 Task: Create a new event in Google Calendar for May 16, 2023, from 4:30 PM to 5:30 PM with a 30-minute email notification.
Action: Mouse moved to (43, 103)
Screenshot: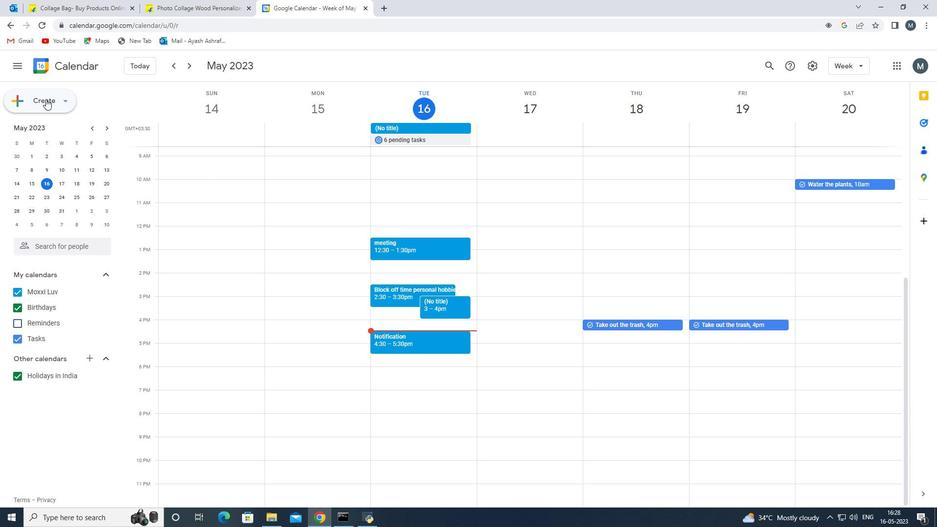 
Action: Mouse pressed left at (43, 103)
Screenshot: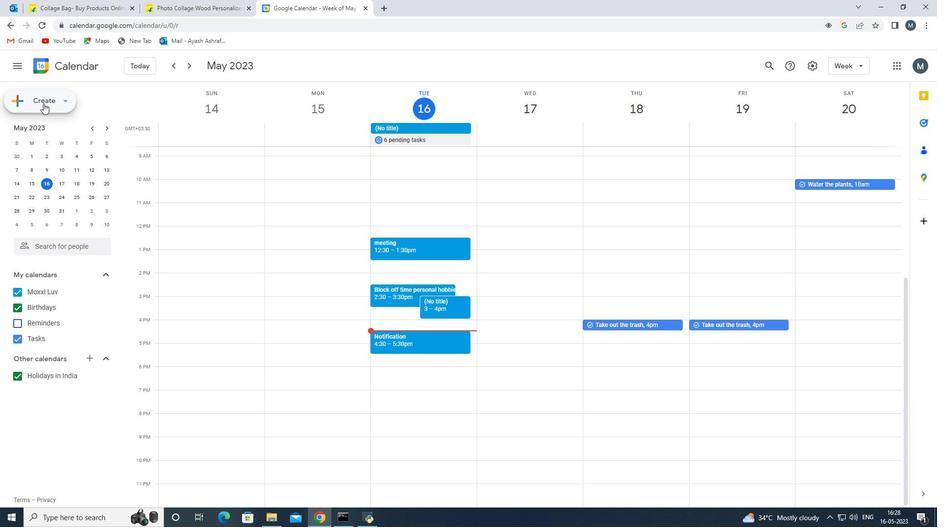 
Action: Mouse moved to (42, 131)
Screenshot: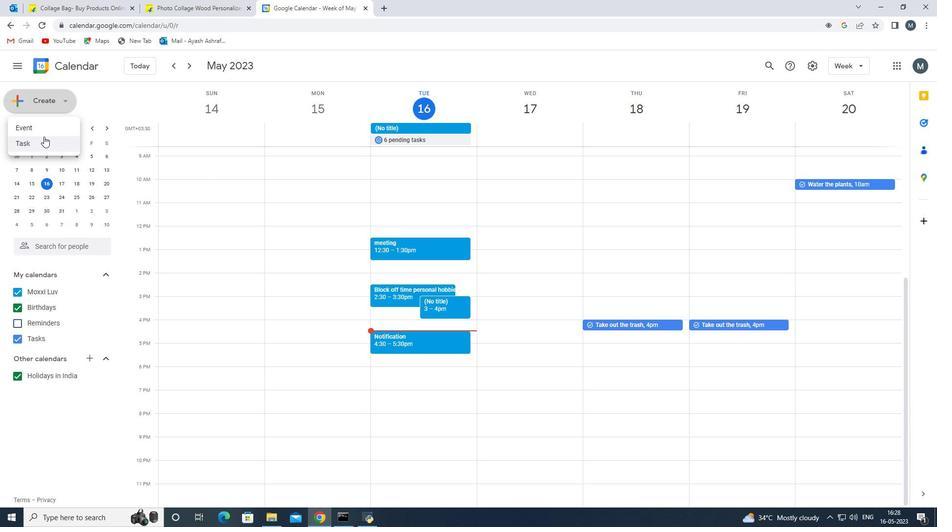 
Action: Mouse pressed left at (42, 131)
Screenshot: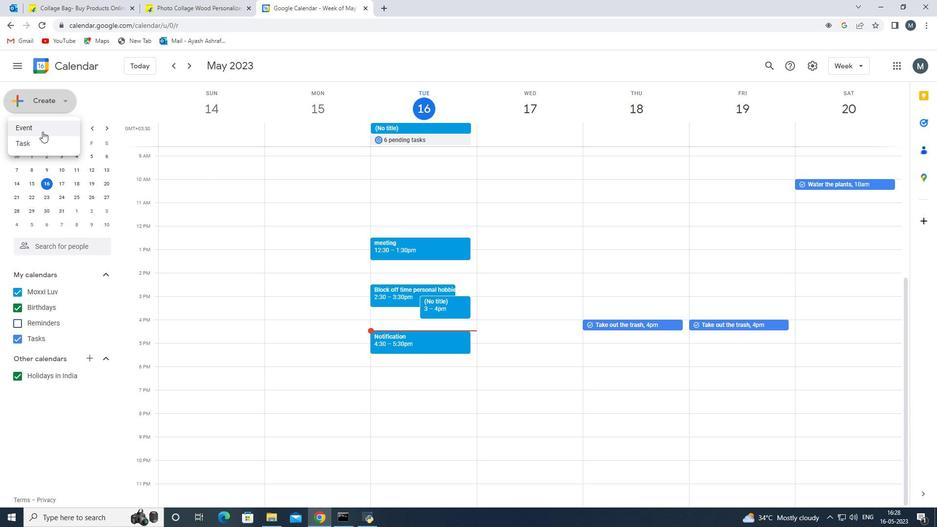 
Action: Mouse moved to (299, 395)
Screenshot: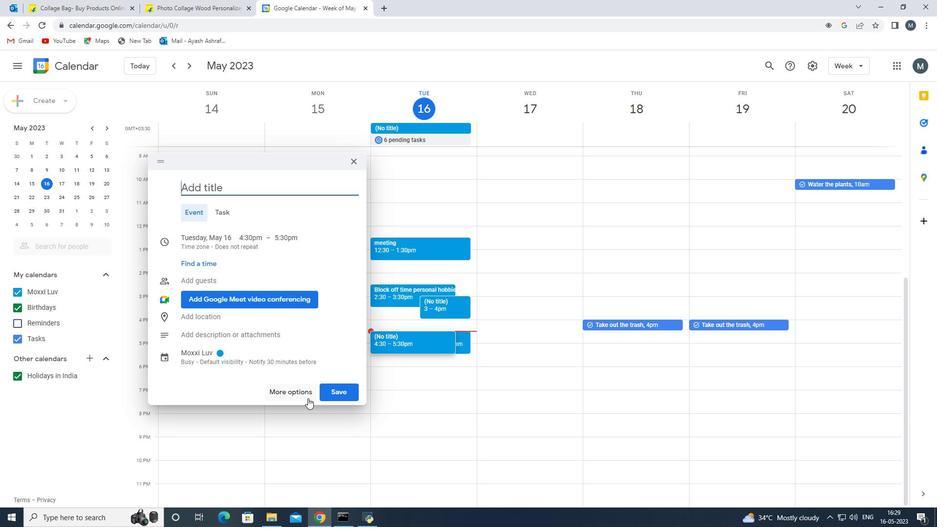 
Action: Mouse pressed left at (299, 395)
Screenshot: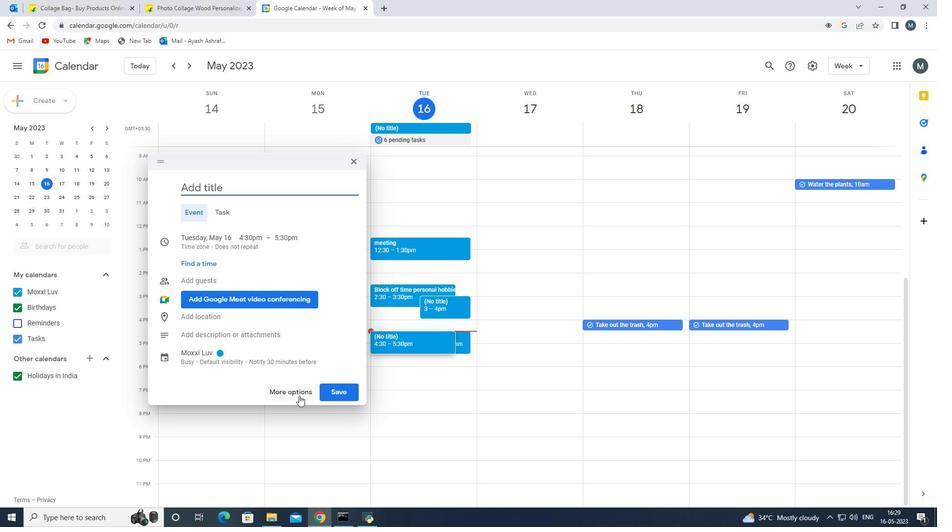 
Action: Mouse moved to (51, 223)
Screenshot: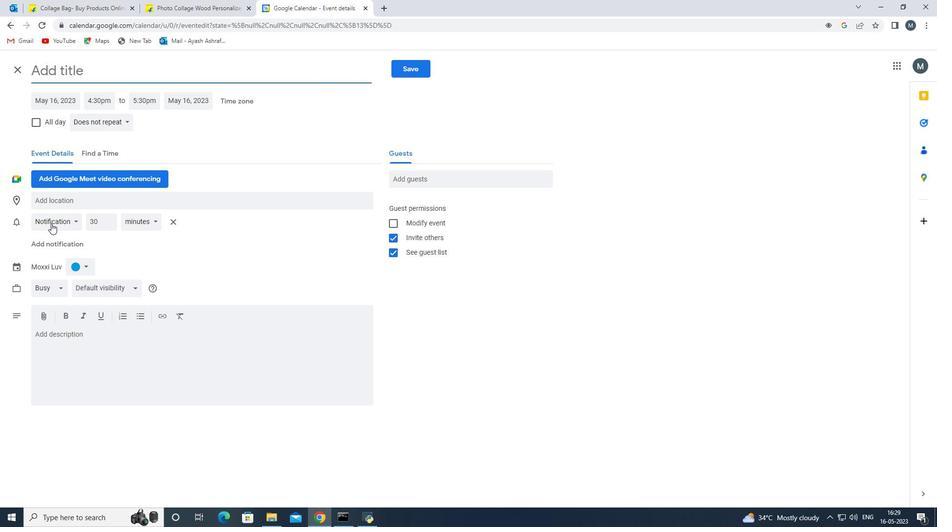 
Action: Mouse pressed left at (51, 223)
Screenshot: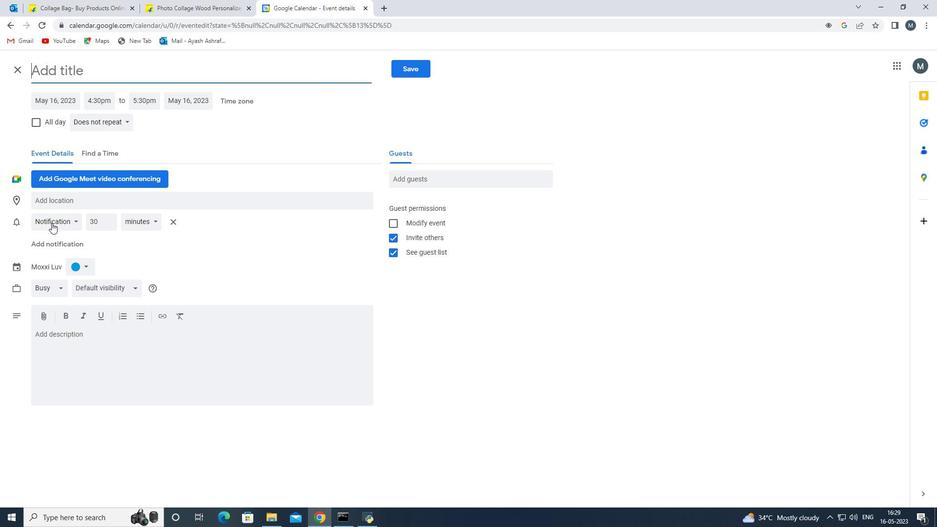 
Action: Mouse moved to (54, 208)
Screenshot: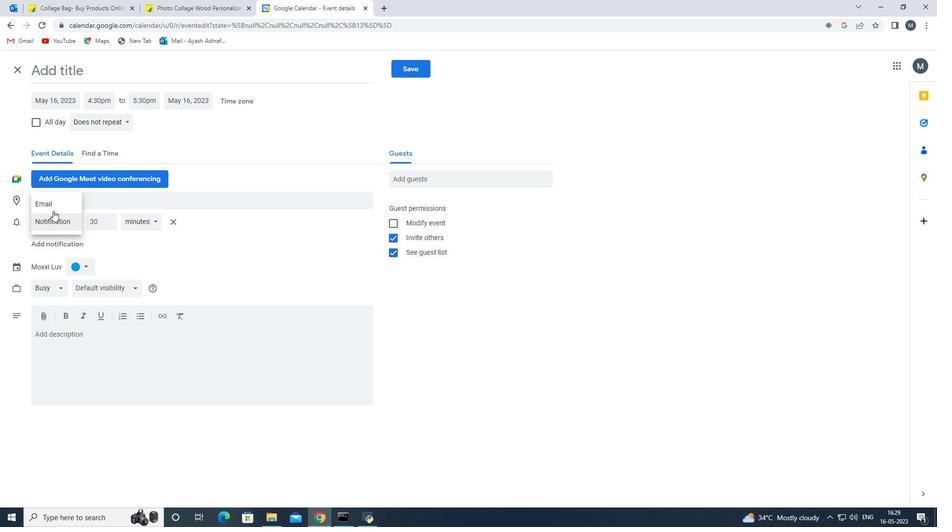 
Action: Mouse pressed left at (54, 208)
Screenshot: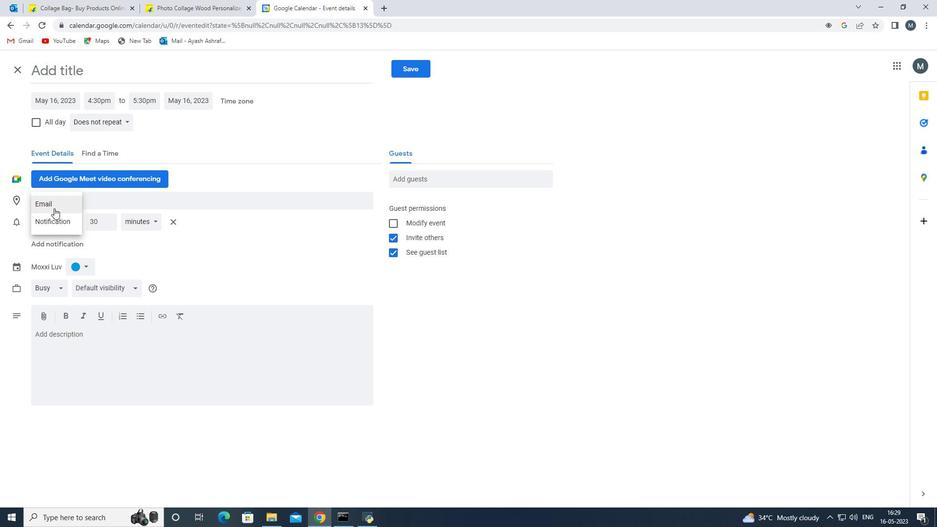 
Action: Mouse moved to (66, 99)
Screenshot: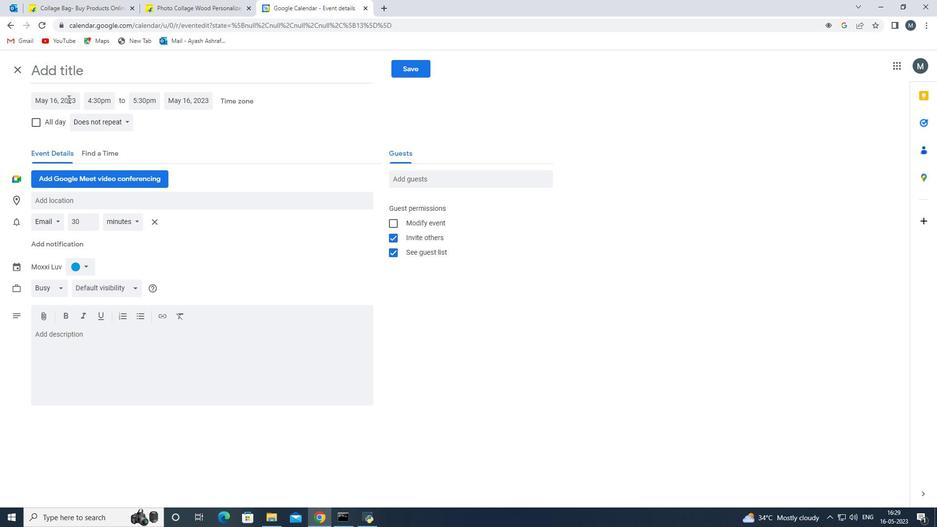 
Action: Mouse pressed left at (66, 99)
Screenshot: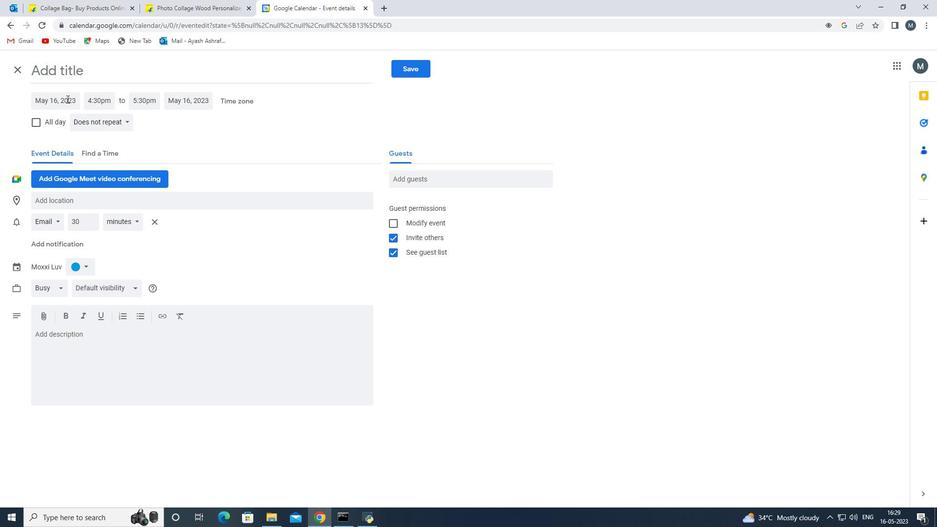 
Action: Mouse moved to (155, 121)
Screenshot: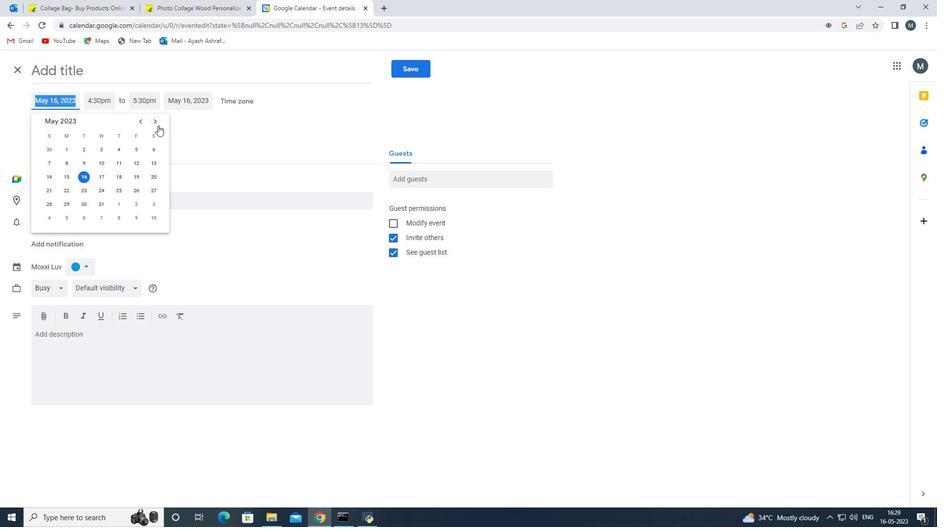 
Action: Mouse pressed left at (155, 121)
Screenshot: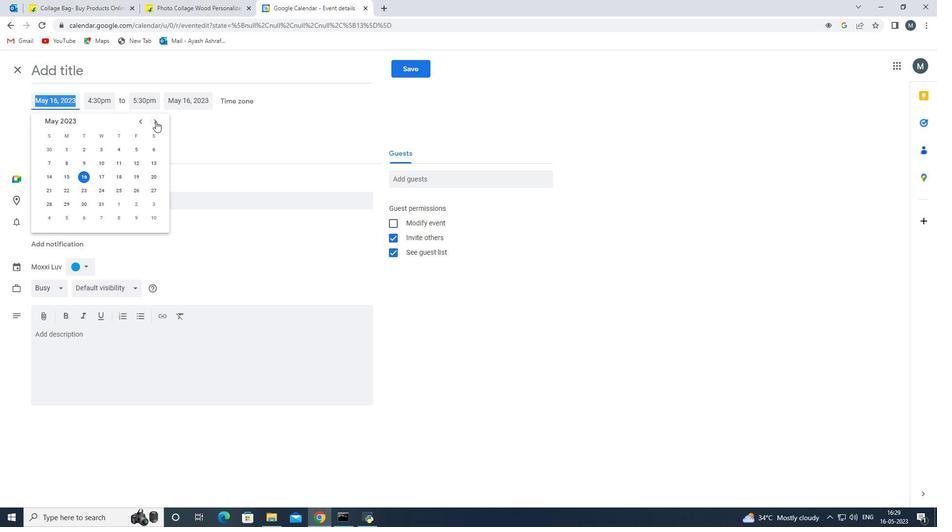 
Action: Mouse pressed left at (155, 121)
Screenshot: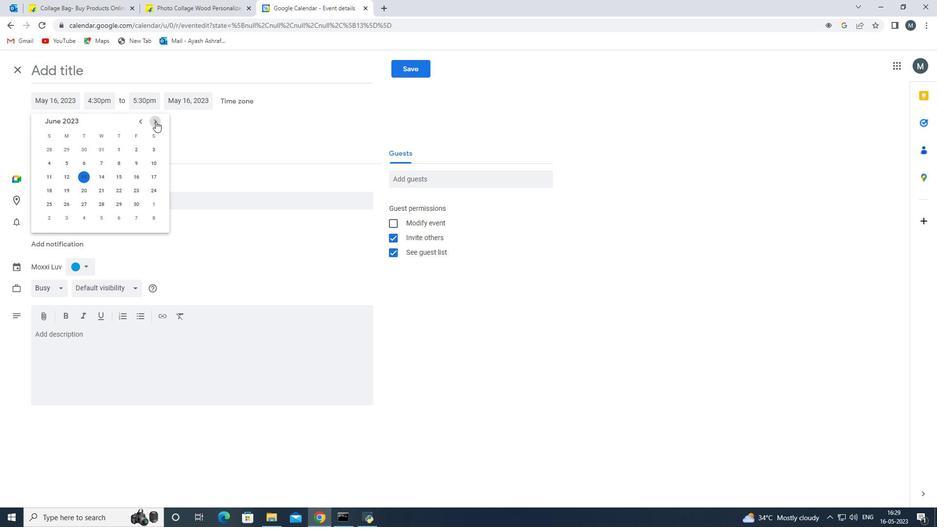 
Action: Mouse pressed left at (155, 121)
Screenshot: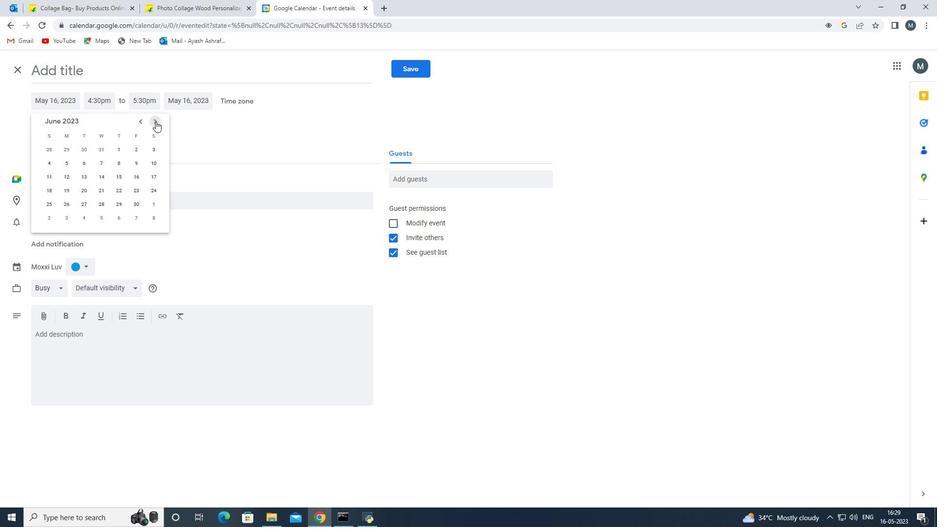 
Action: Mouse moved to (123, 175)
Screenshot: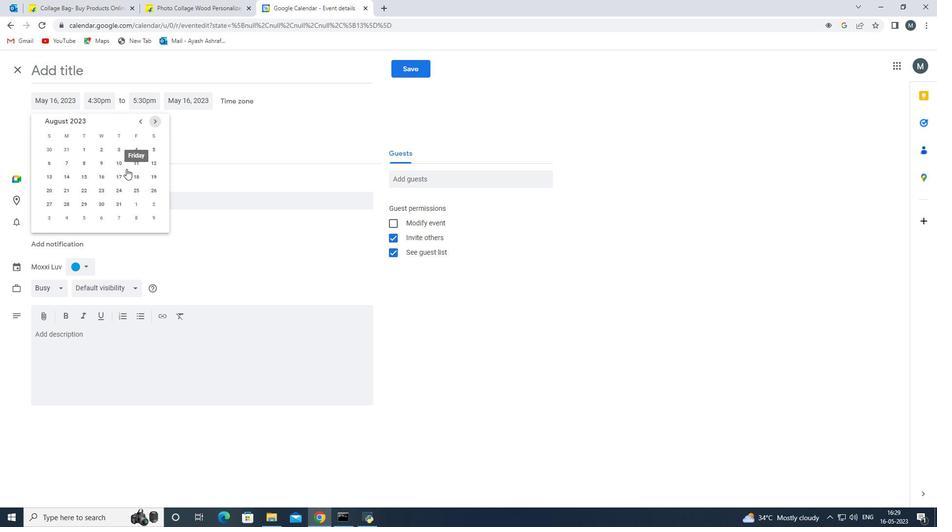 
Action: Mouse pressed left at (123, 175)
Screenshot: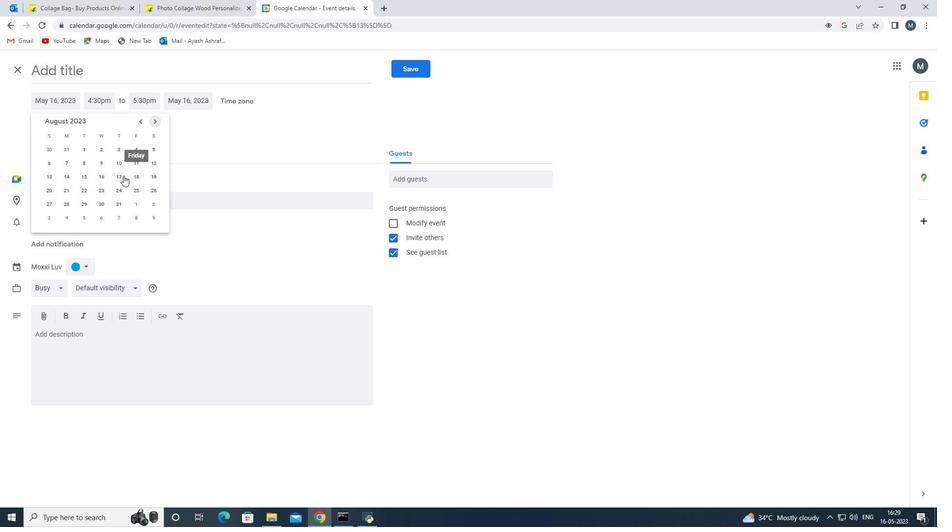 
Action: Mouse moved to (102, 103)
Screenshot: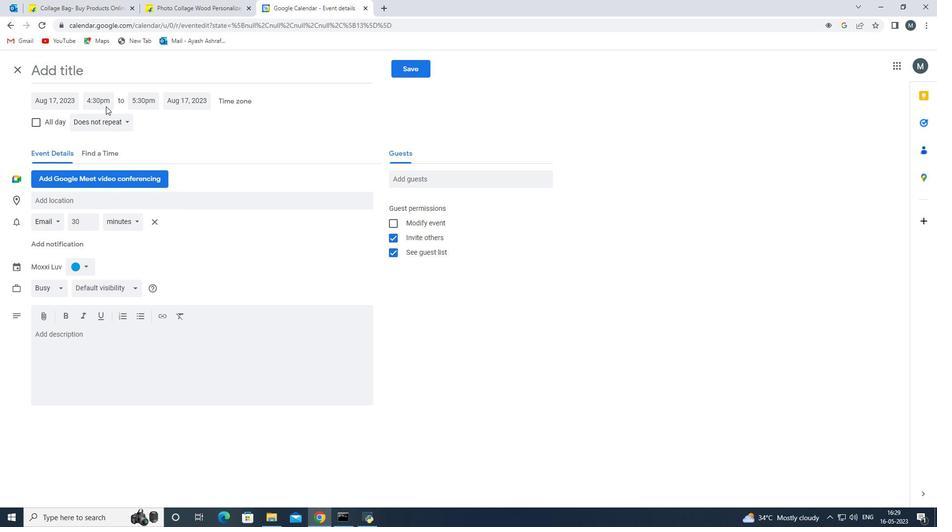 
Action: Mouse pressed left at (102, 103)
Screenshot: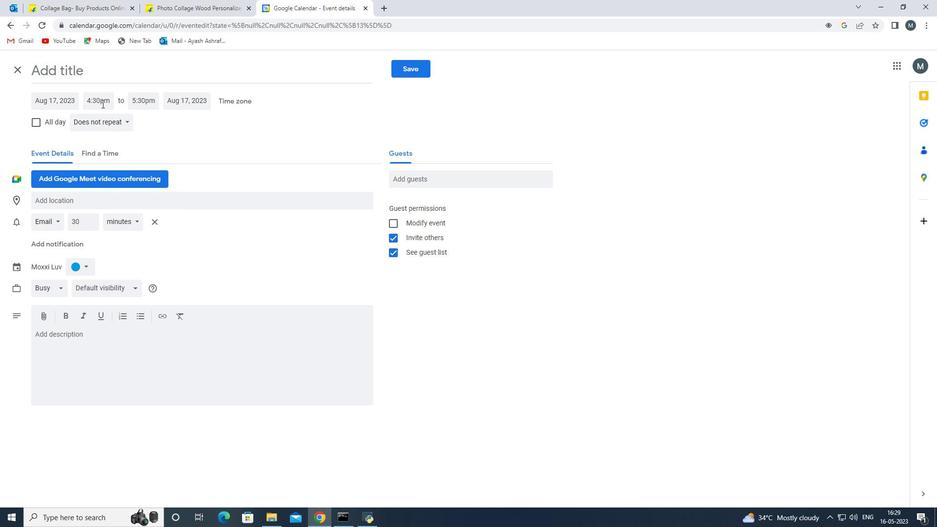
Action: Mouse moved to (111, 142)
Screenshot: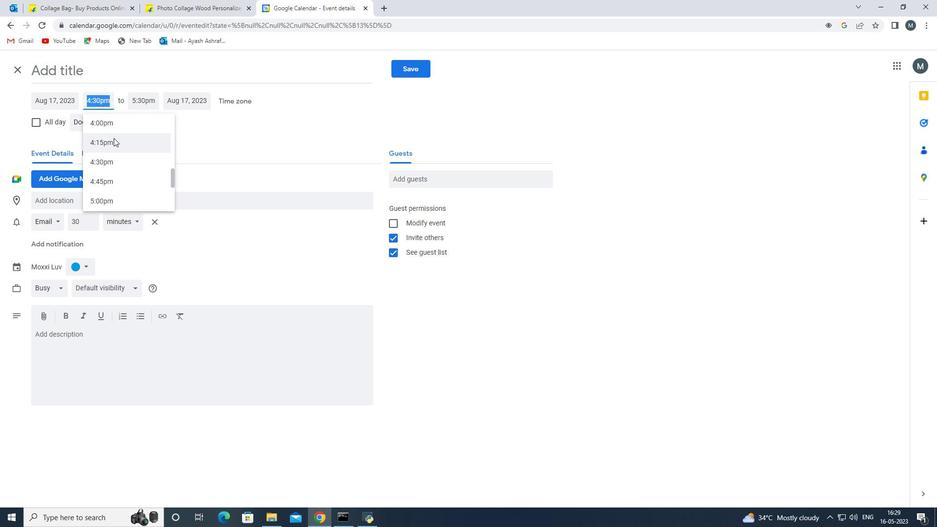 
Action: Mouse pressed left at (111, 142)
Screenshot: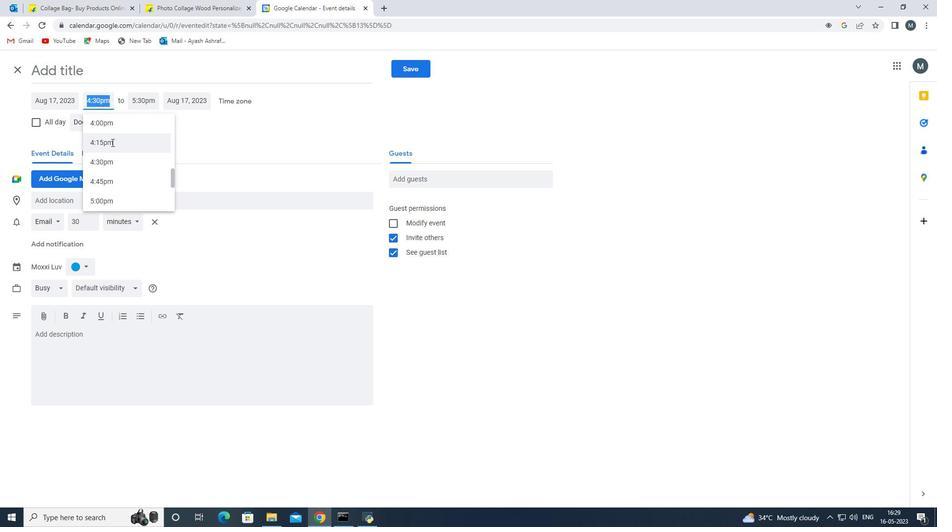 
Action: Mouse moved to (144, 96)
Screenshot: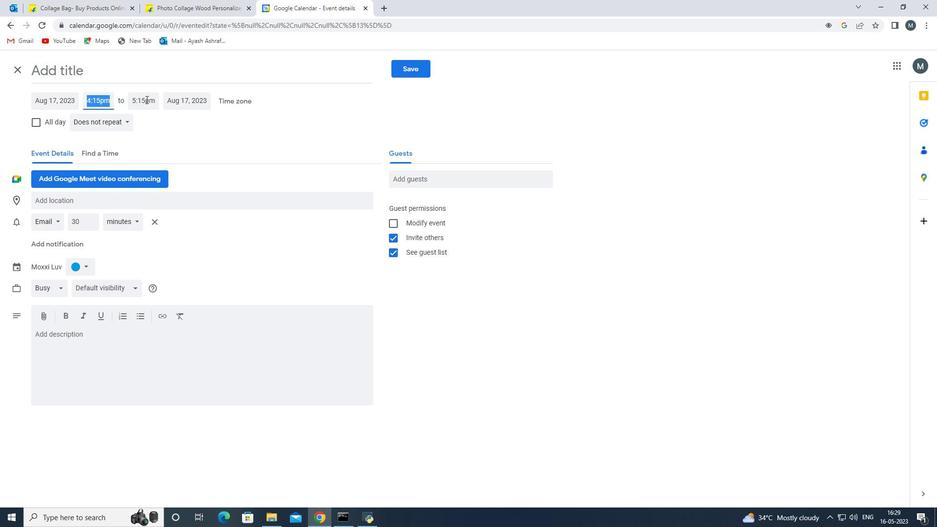 
Action: Mouse pressed left at (144, 96)
Screenshot: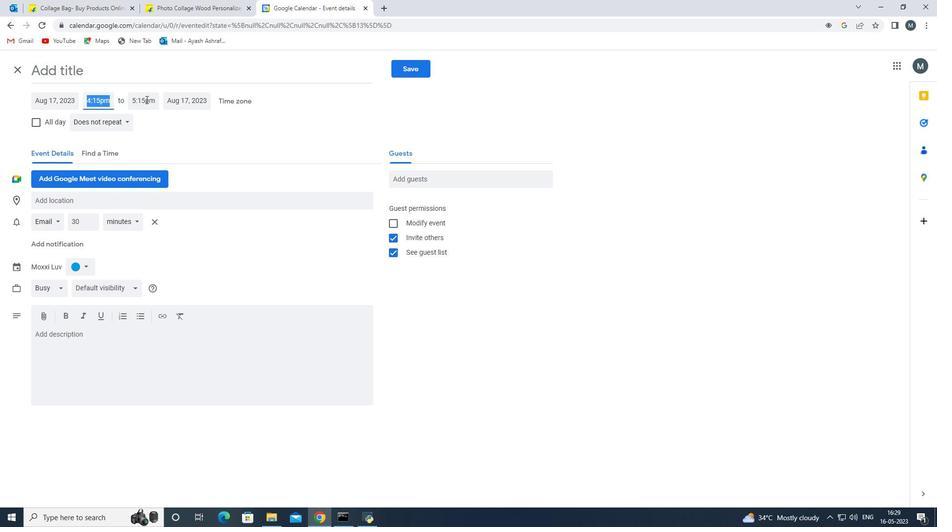 
Action: Mouse moved to (240, 170)
Screenshot: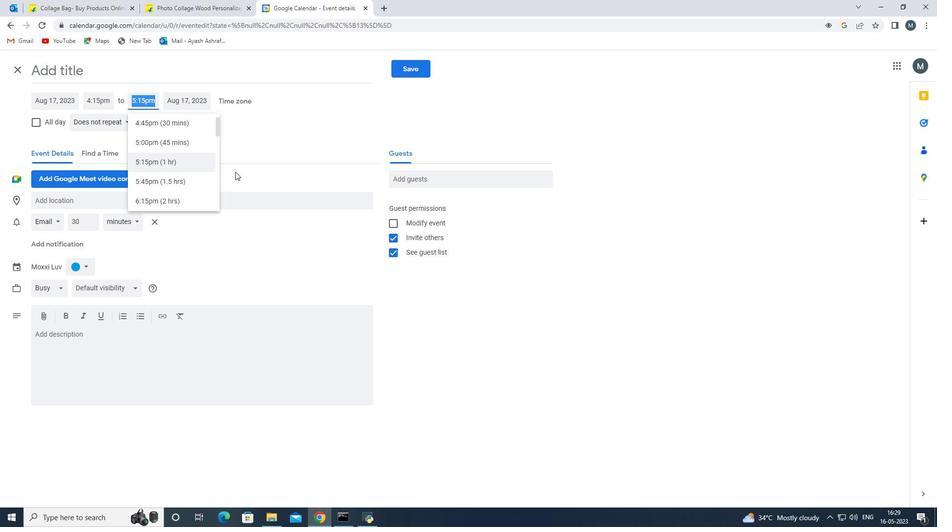 
Action: Mouse pressed left at (240, 170)
Screenshot: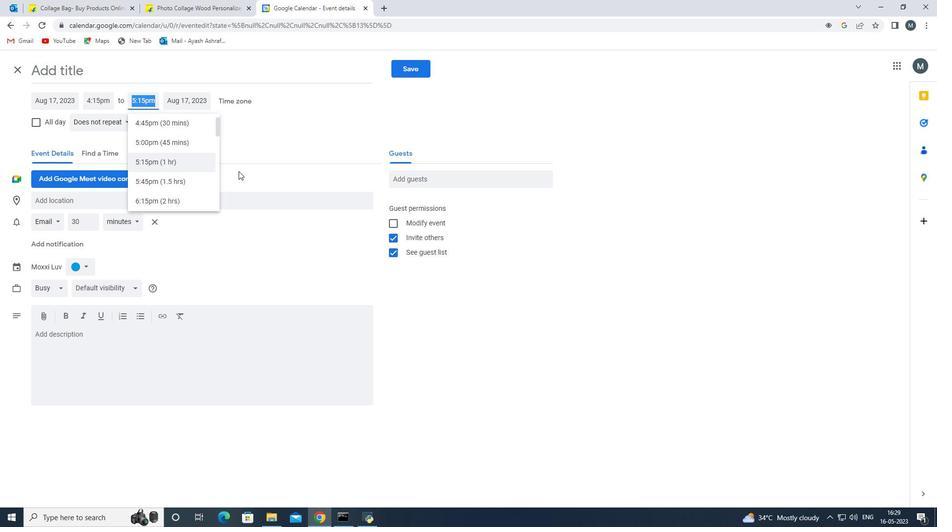 
Action: Mouse moved to (233, 98)
Screenshot: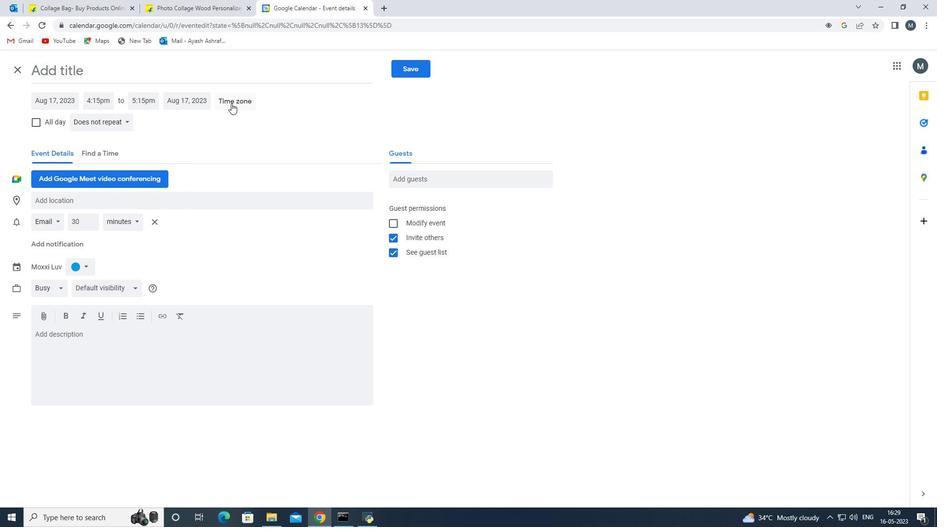 
Action: Mouse pressed left at (233, 98)
Screenshot: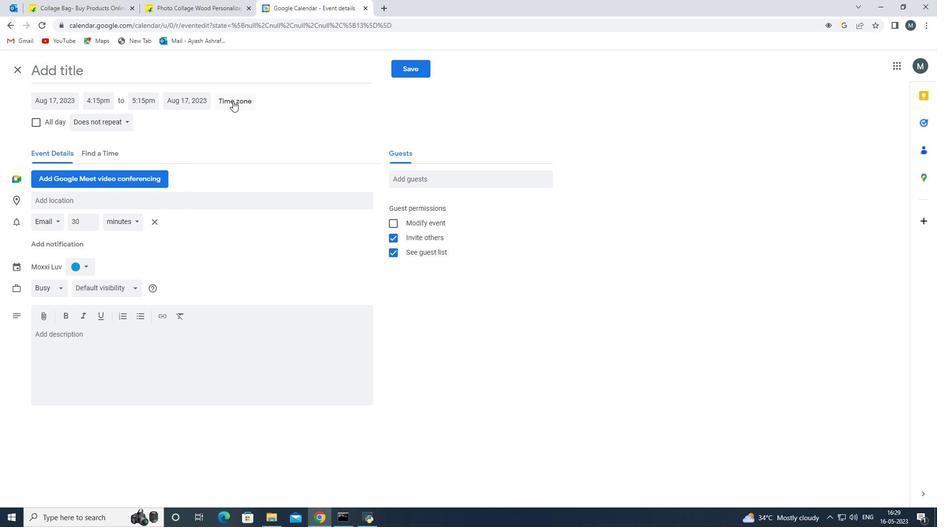 
Action: Mouse moved to (413, 277)
Screenshot: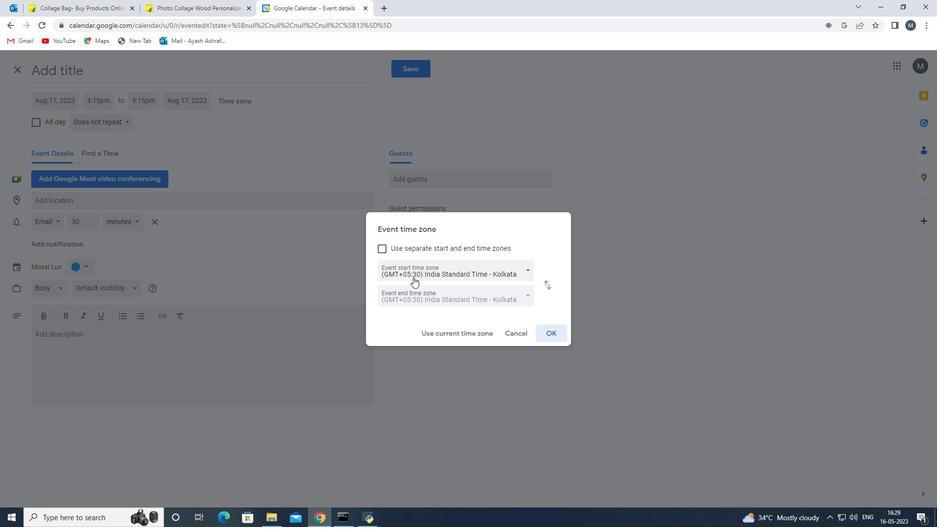 
Action: Mouse pressed left at (413, 277)
Screenshot: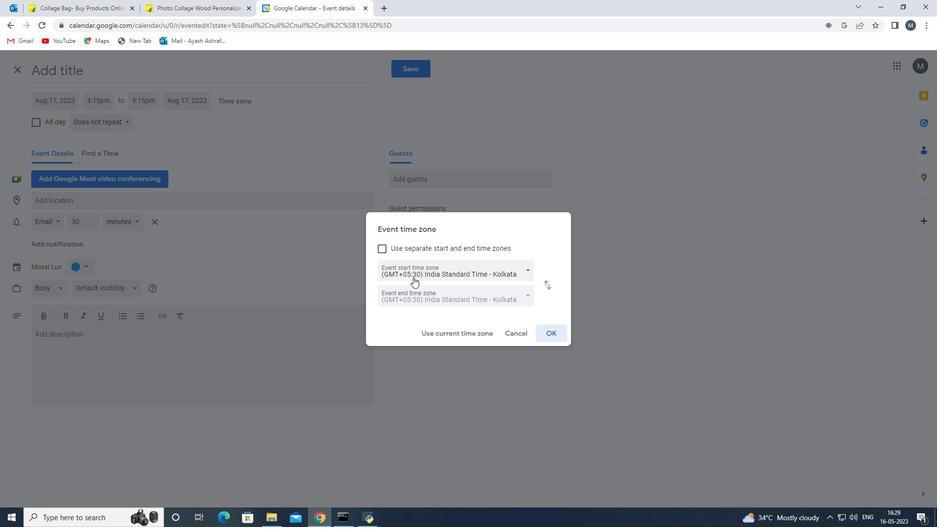 
Action: Mouse moved to (280, 265)
Screenshot: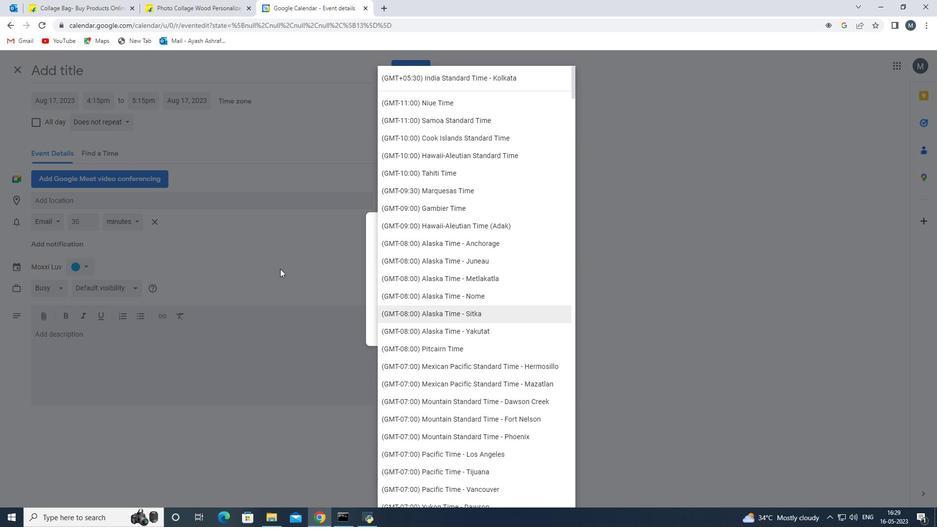 
Action: Mouse pressed left at (280, 265)
Screenshot: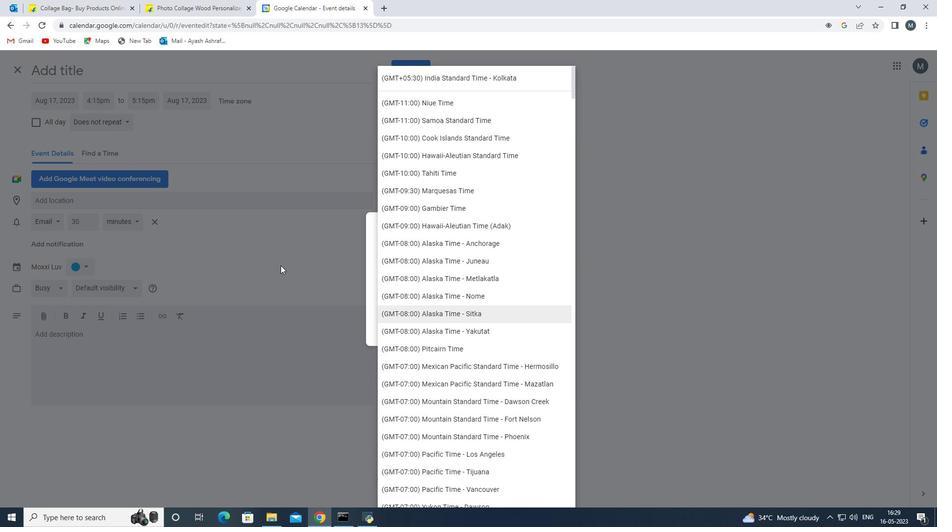 
Action: Mouse moved to (94, 153)
Screenshot: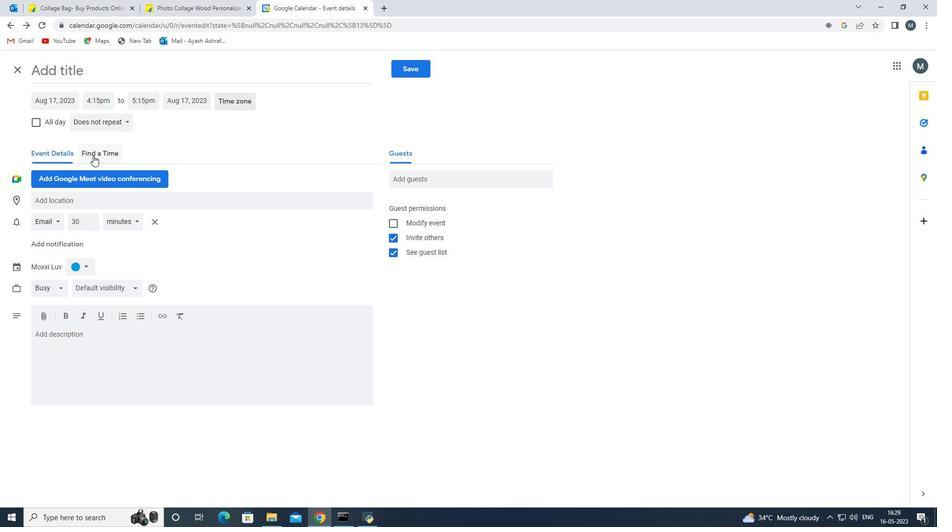 
Action: Mouse pressed left at (94, 153)
Screenshot: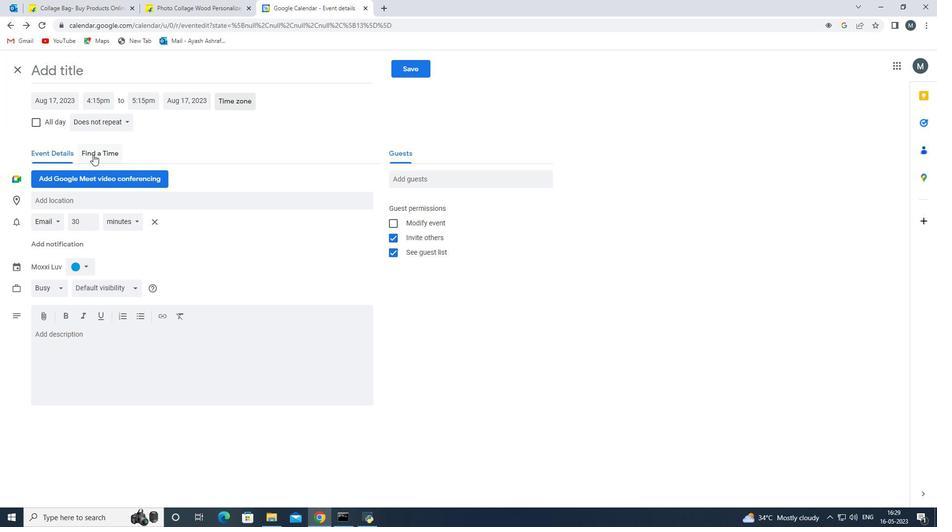 
Action: Mouse moved to (45, 221)
Screenshot: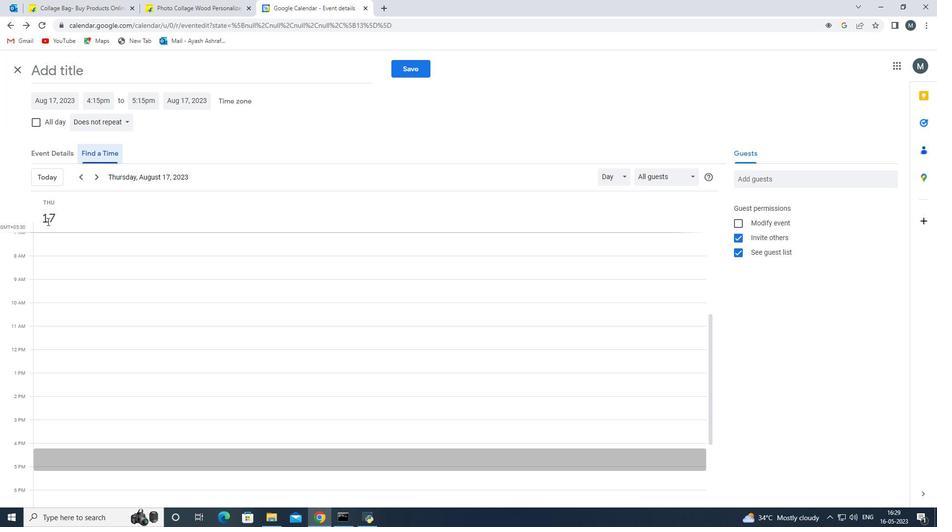
Action: Mouse pressed left at (45, 221)
Screenshot: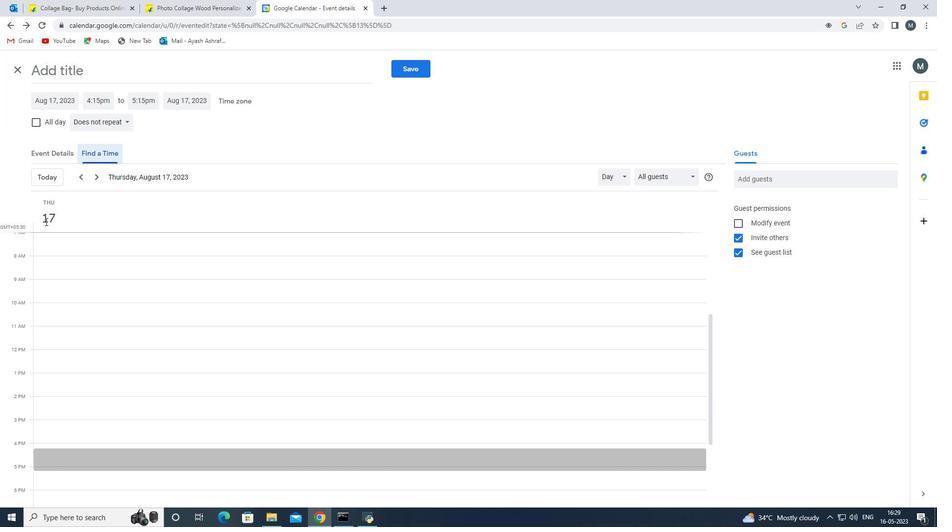 
Action: Mouse moved to (49, 305)
Screenshot: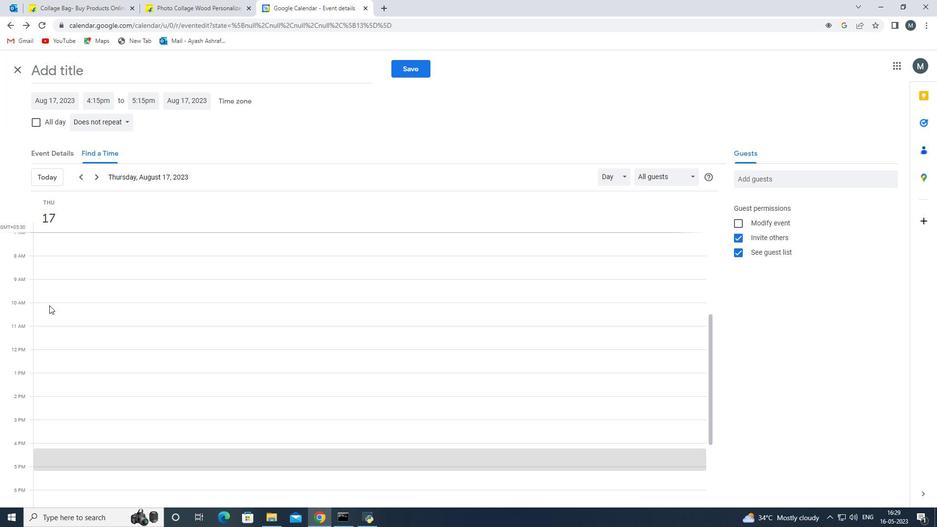 
Action: Mouse pressed left at (49, 305)
Screenshot: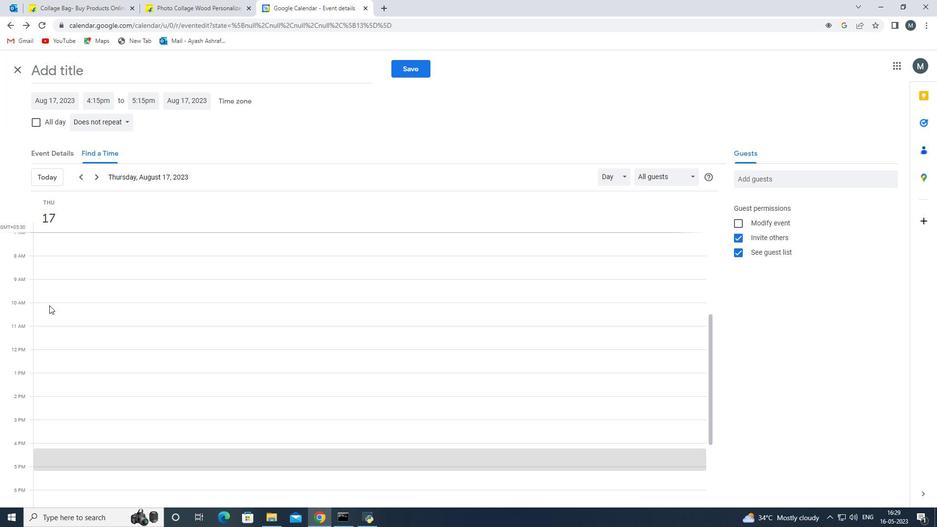 
Action: Mouse moved to (76, 300)
Screenshot: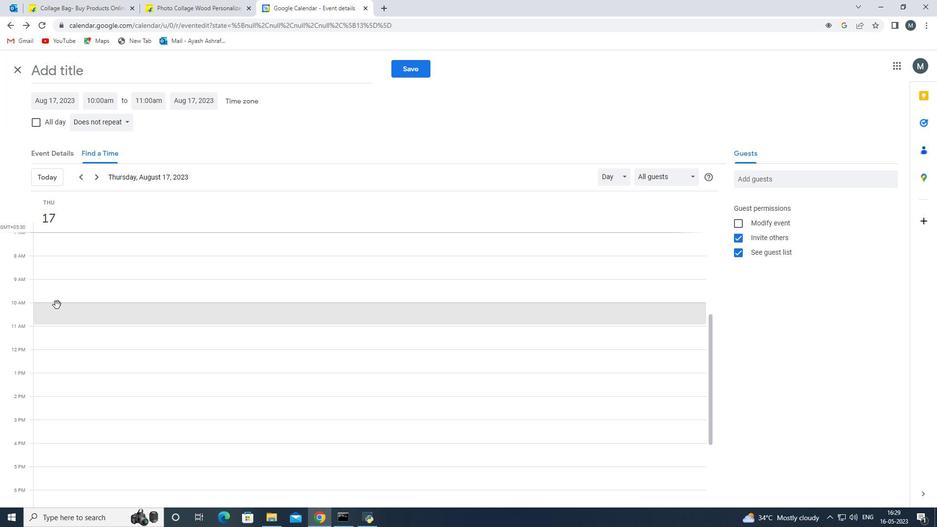 
Action: Mouse scrolled (76, 299) with delta (0, 0)
Screenshot: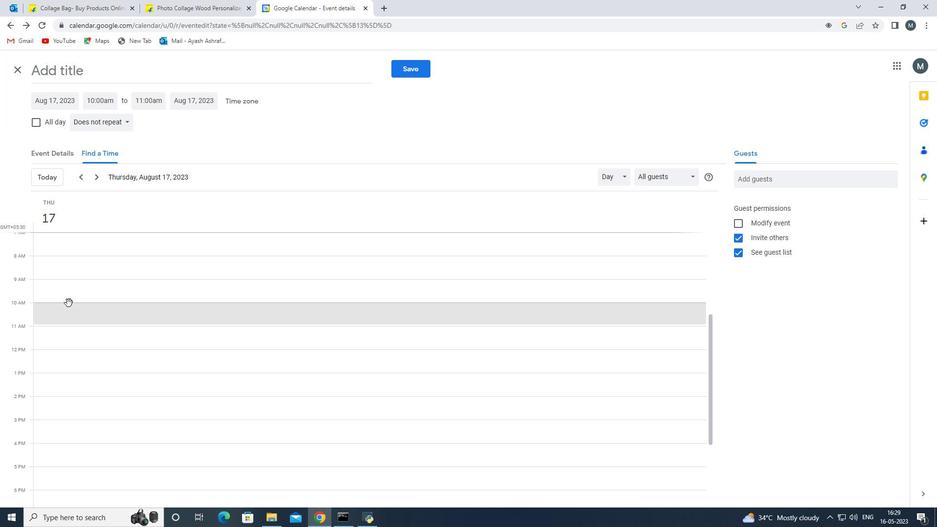 
Action: Mouse moved to (76, 300)
Screenshot: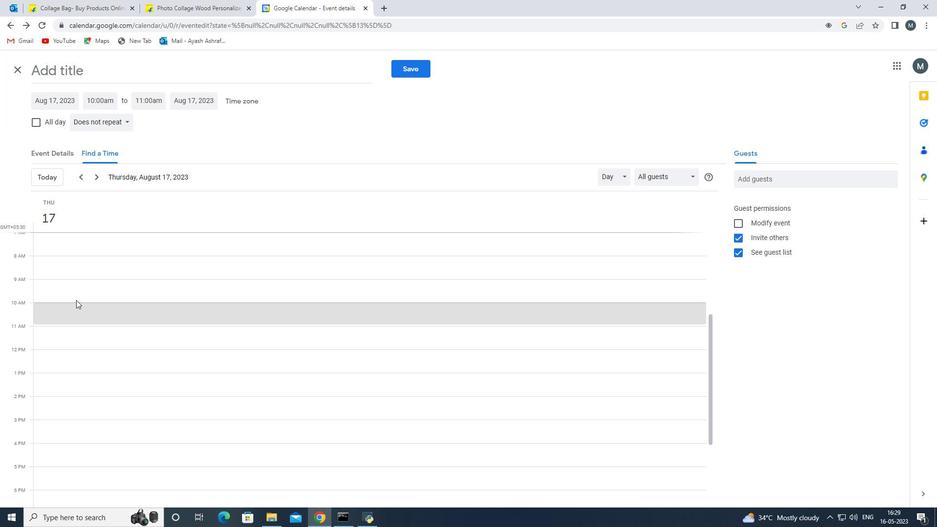
Action: Mouse scrolled (76, 299) with delta (0, 0)
Screenshot: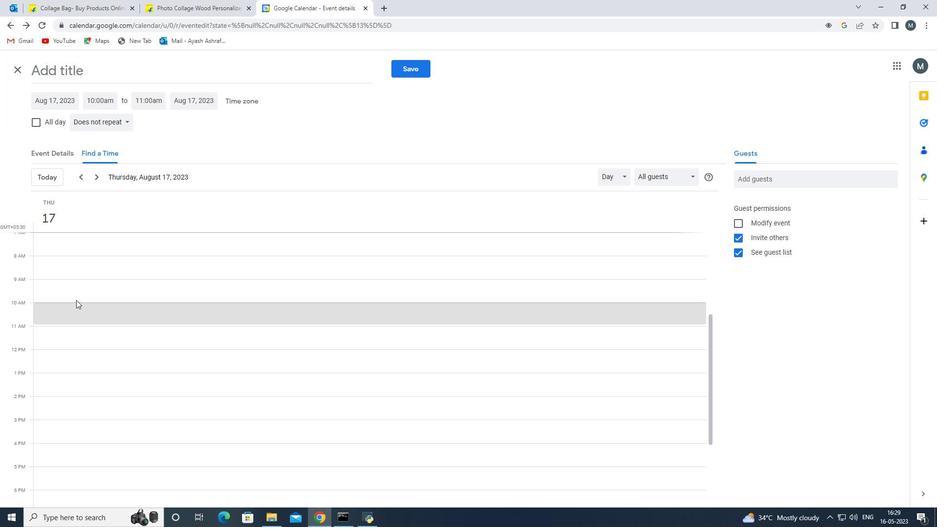 
Action: Mouse moved to (77, 300)
Screenshot: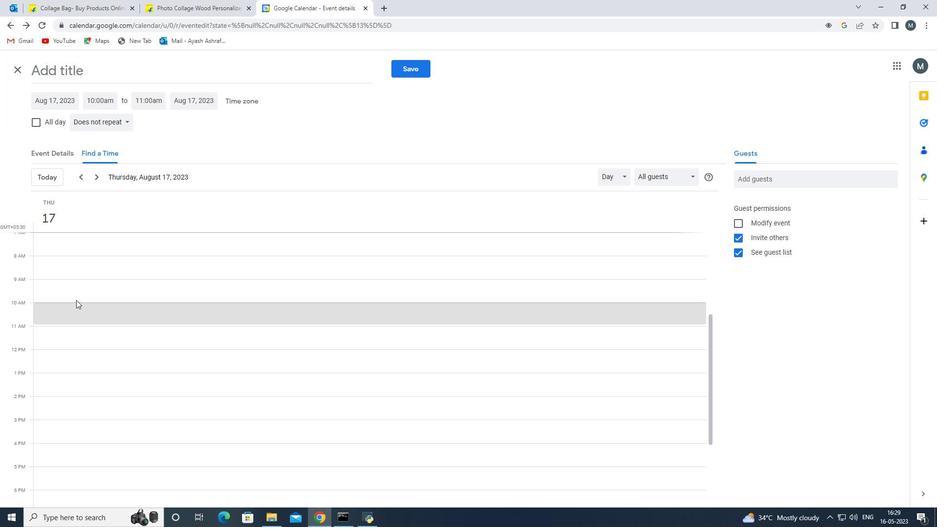 
Action: Mouse scrolled (77, 299) with delta (0, 0)
Screenshot: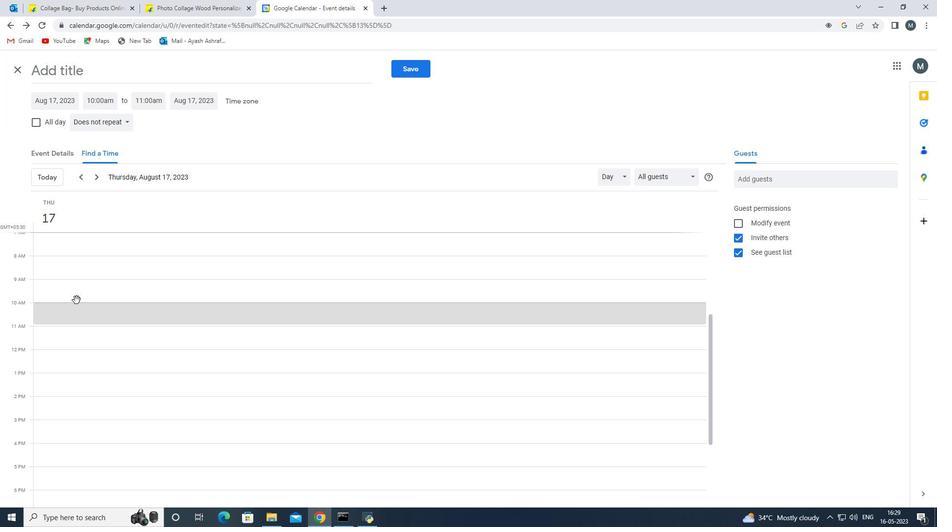 
Action: Mouse moved to (98, 306)
Screenshot: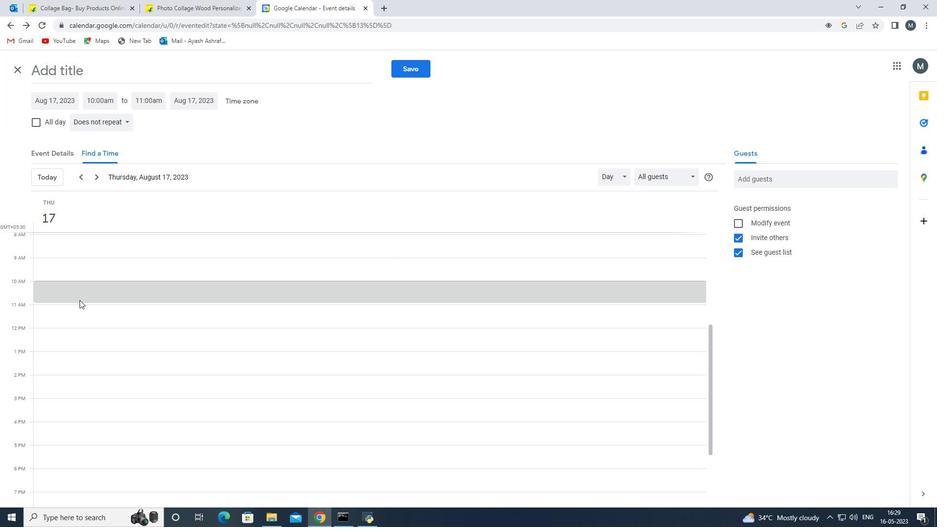 
Action: Mouse scrolled (98, 305) with delta (0, 0)
Screenshot: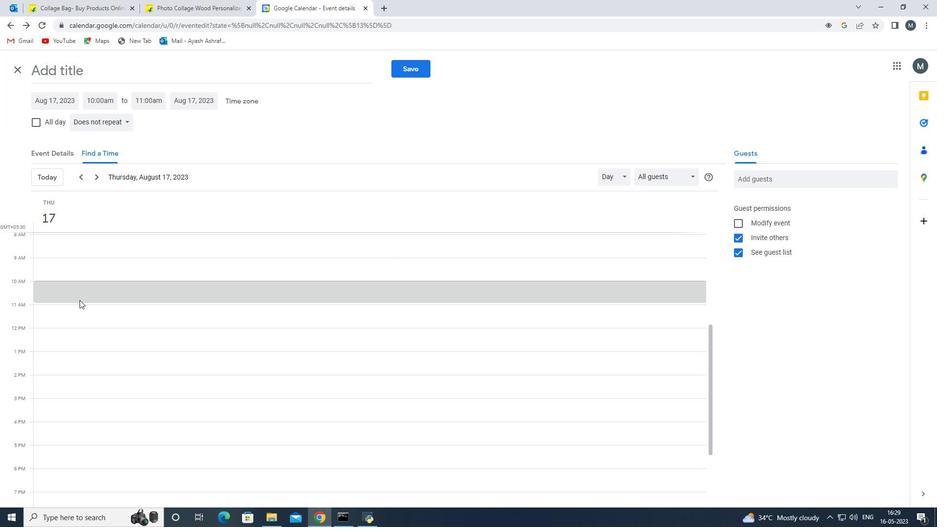 
Action: Mouse moved to (114, 314)
Screenshot: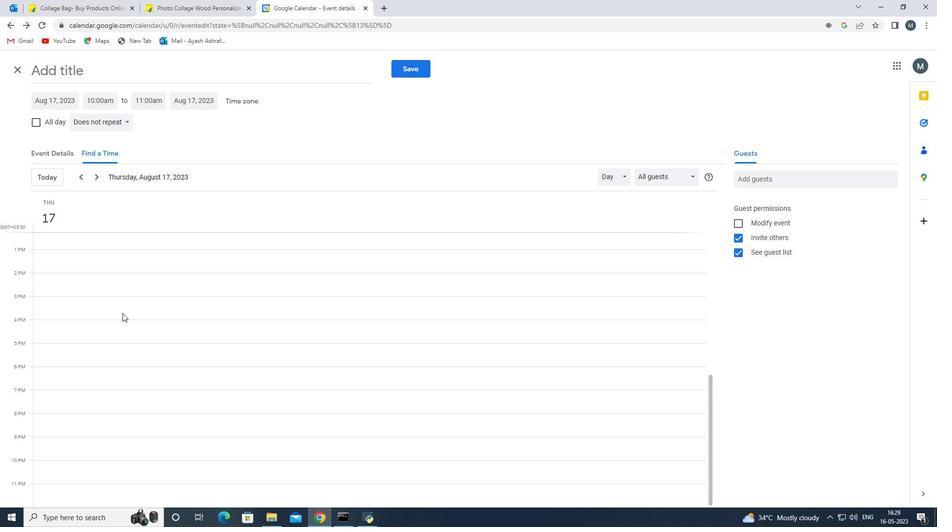 
Action: Mouse pressed left at (114, 314)
Screenshot: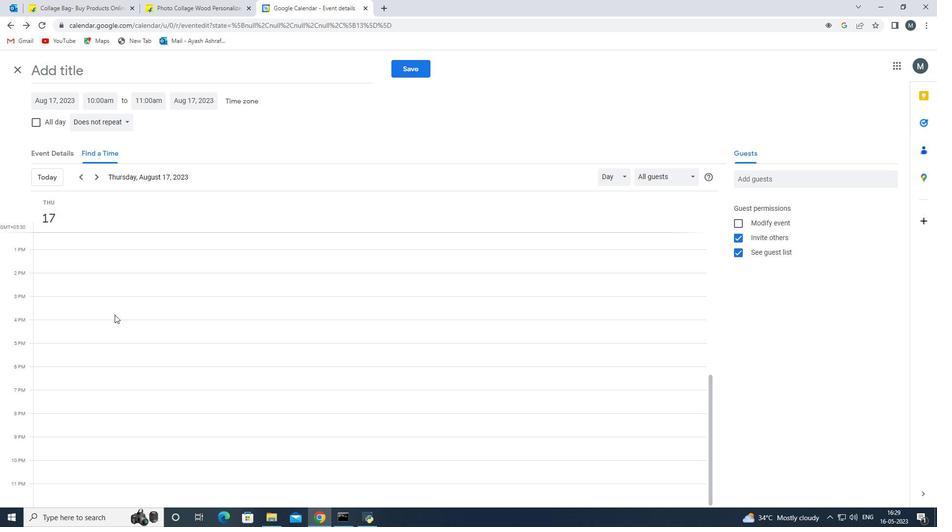 
Action: Mouse moved to (669, 177)
Screenshot: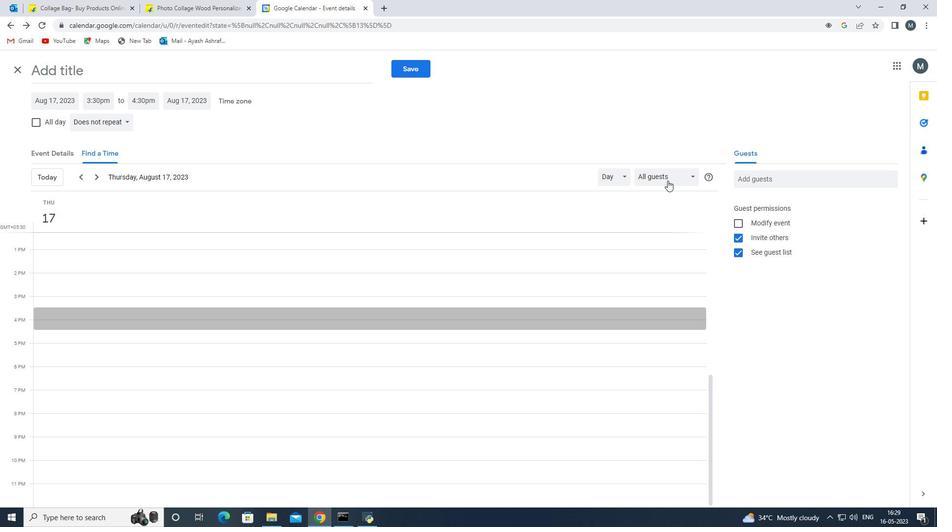 
Action: Mouse pressed left at (669, 177)
Screenshot: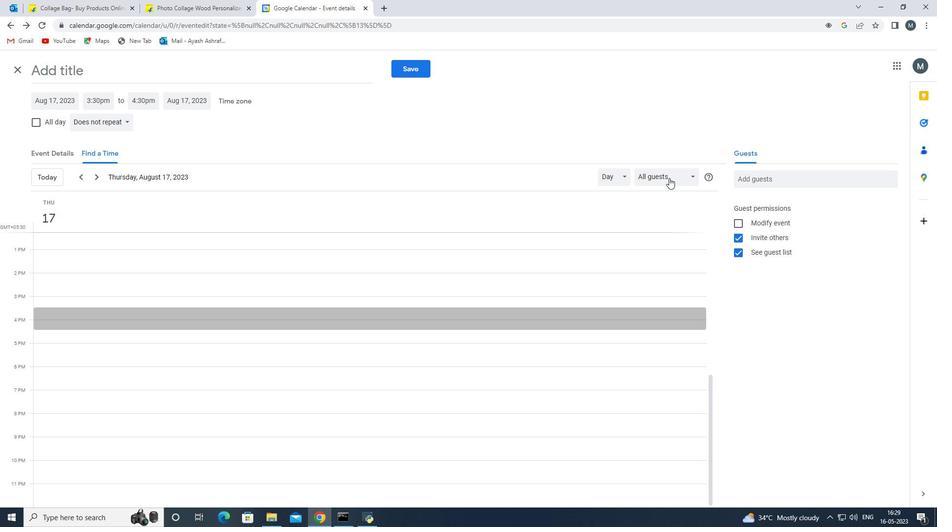 
Action: Mouse moved to (665, 192)
Screenshot: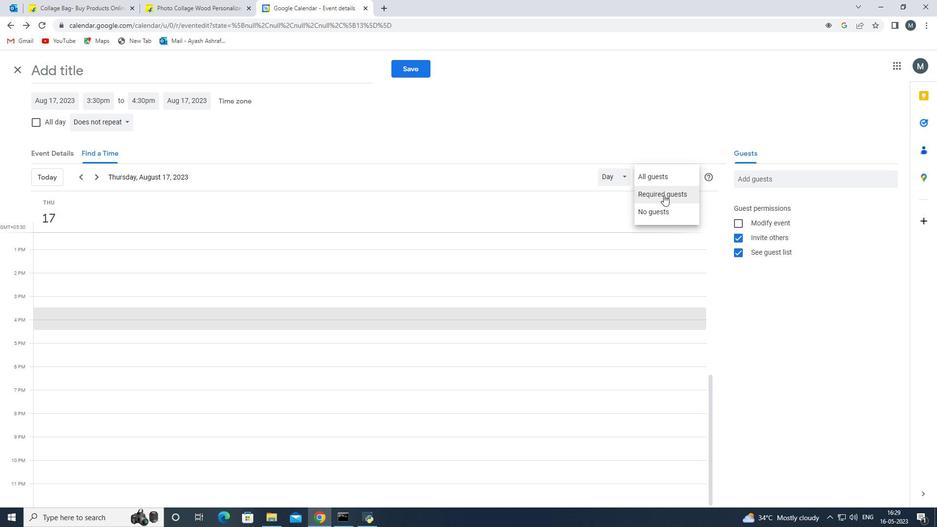 
Action: Mouse pressed left at (665, 192)
Screenshot: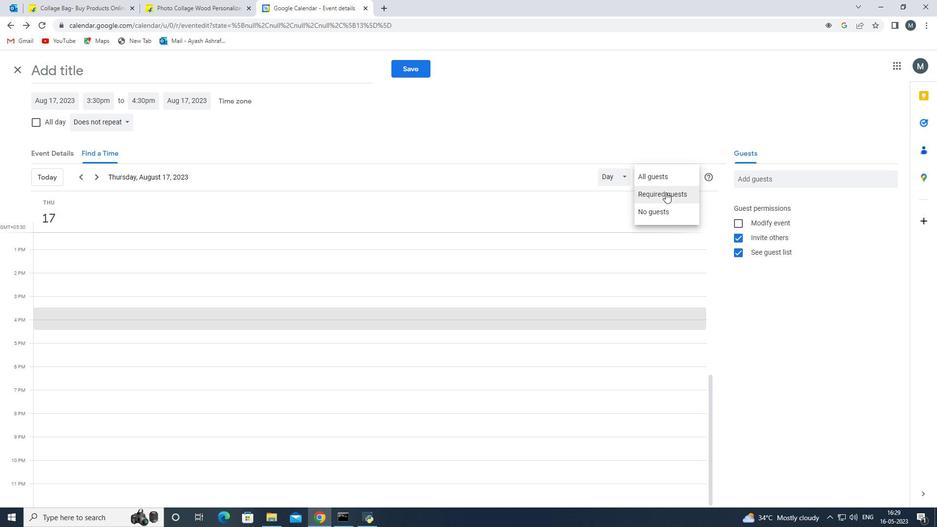 
Action: Mouse moved to (618, 179)
Screenshot: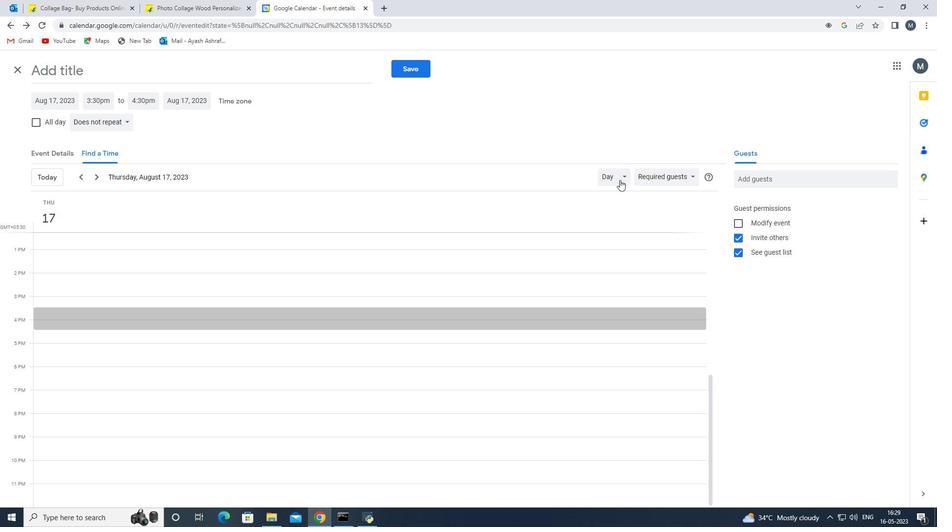 
Action: Mouse pressed left at (618, 179)
Screenshot: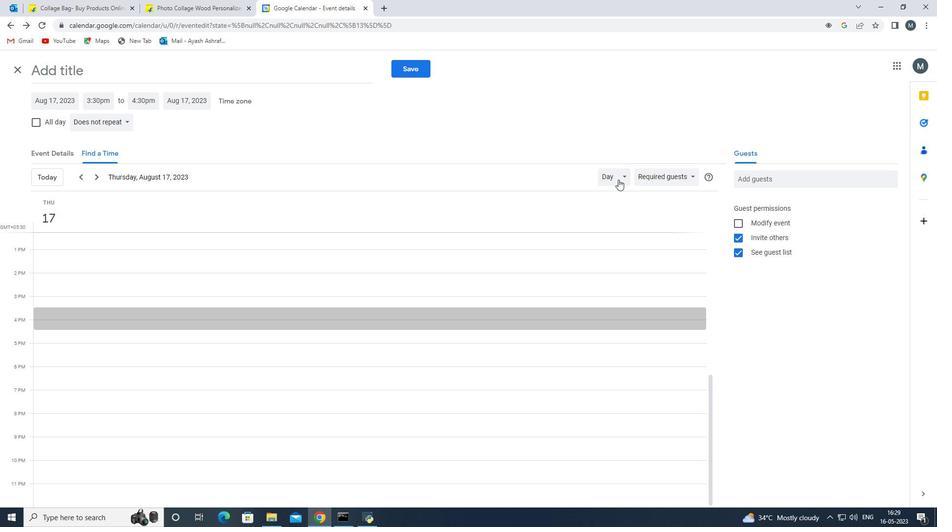 
Action: Mouse moved to (610, 198)
Screenshot: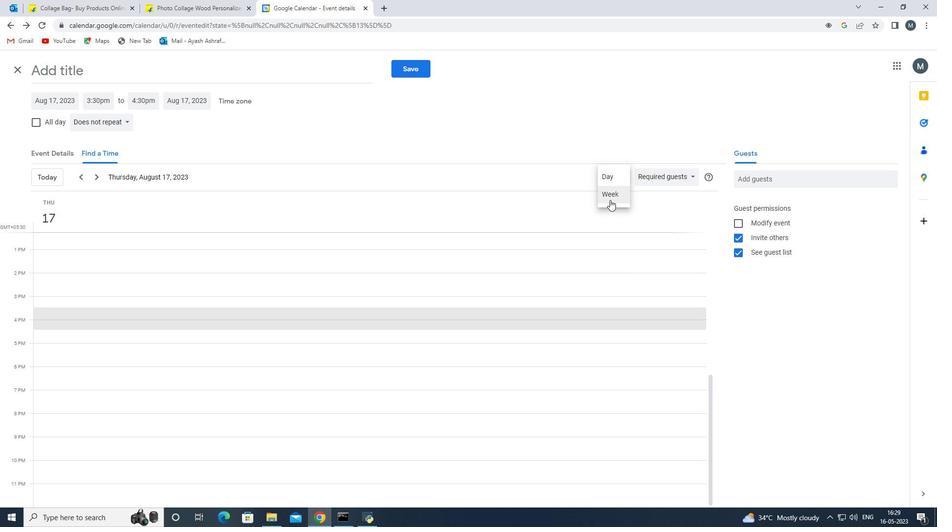 
Action: Mouse pressed left at (610, 198)
Screenshot: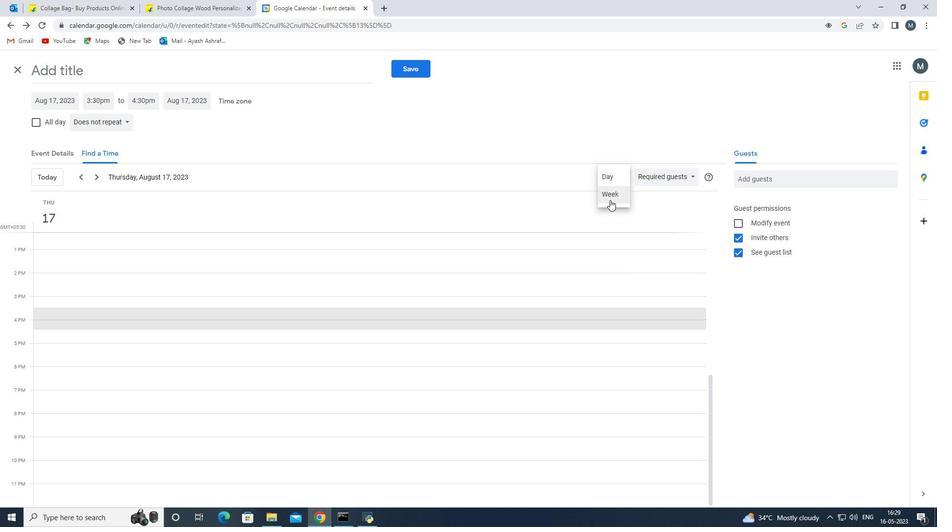 
Action: Mouse moved to (192, 346)
Screenshot: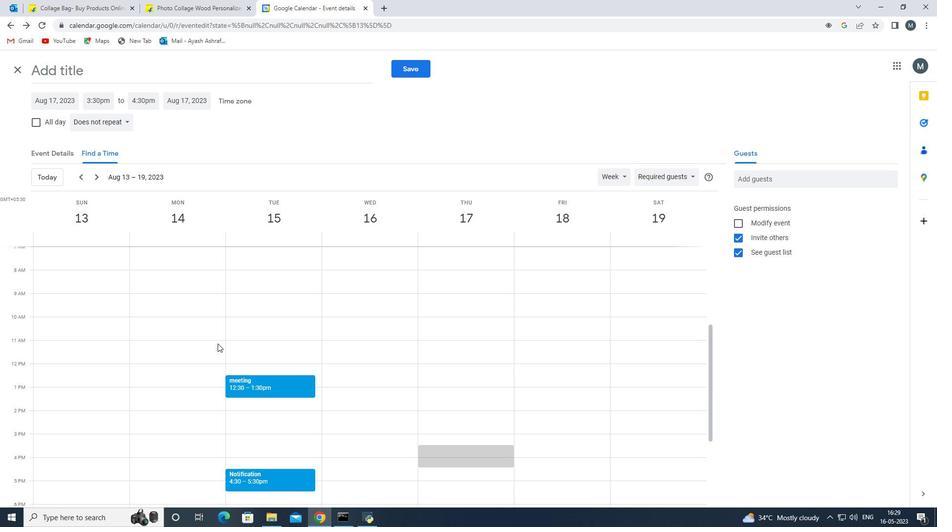 
Action: Mouse scrolled (192, 346) with delta (0, 0)
Screenshot: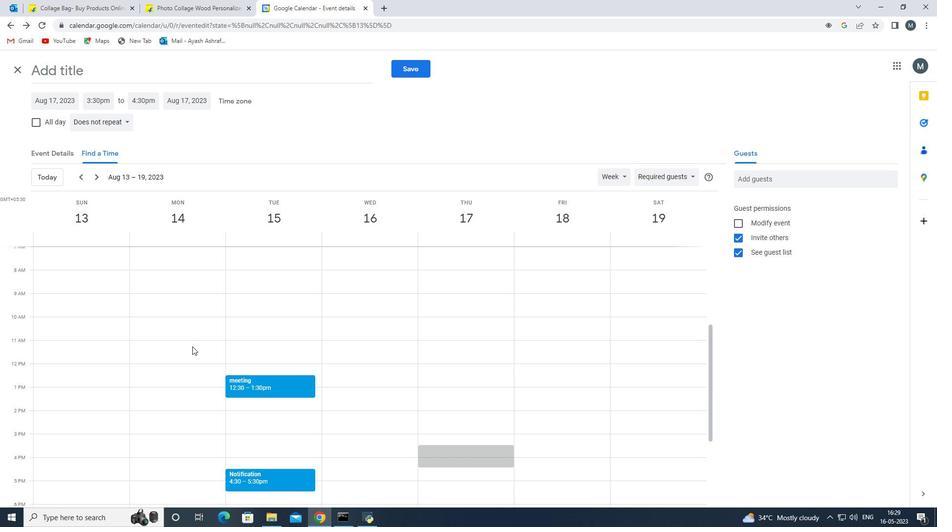 
Action: Mouse moved to (192, 347)
Screenshot: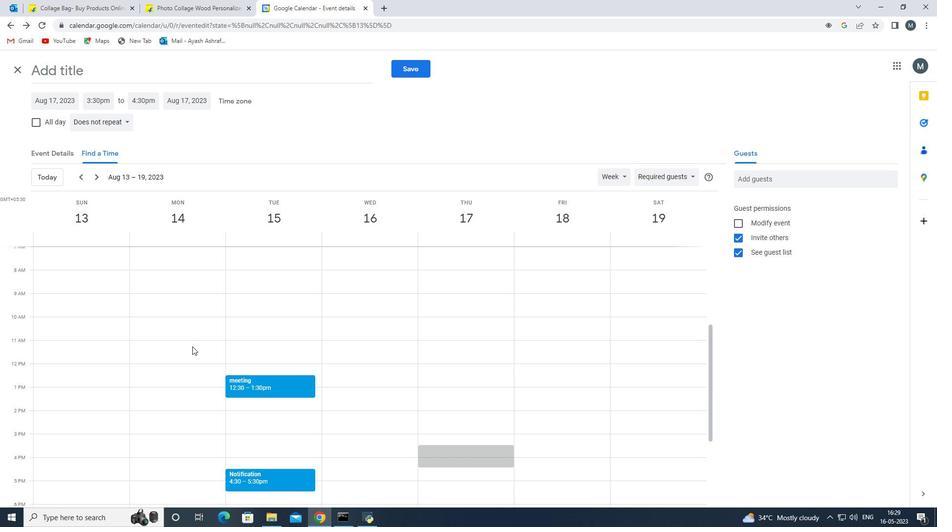 
Action: Mouse scrolled (192, 346) with delta (0, 0)
Screenshot: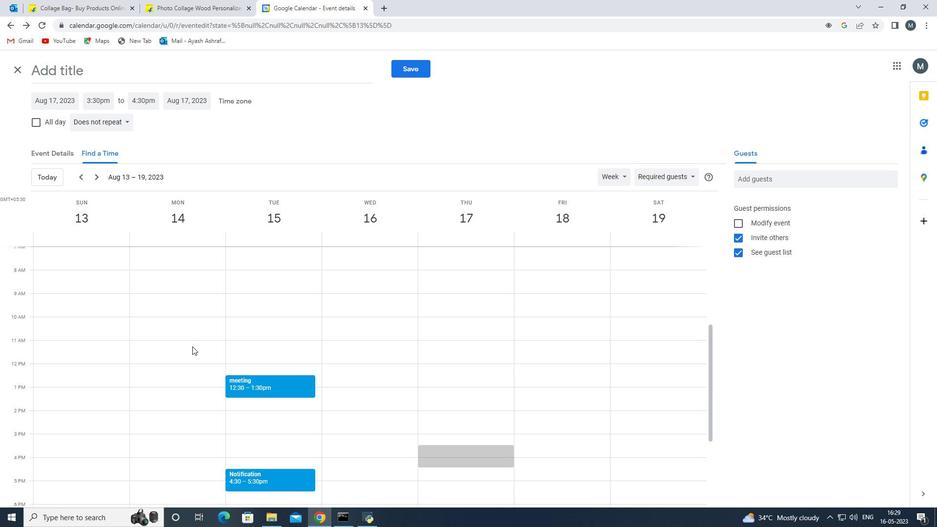
Action: Mouse moved to (36, 117)
Screenshot: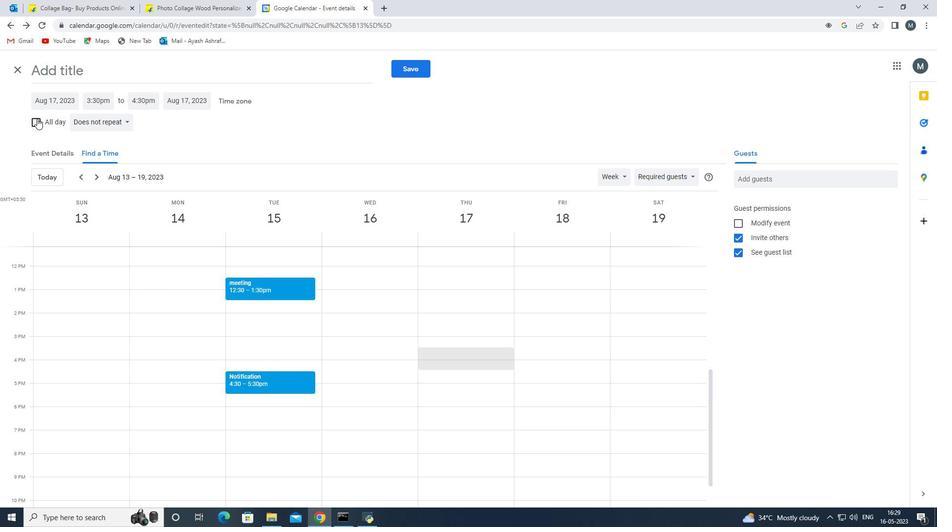 
Action: Mouse pressed left at (36, 117)
Screenshot: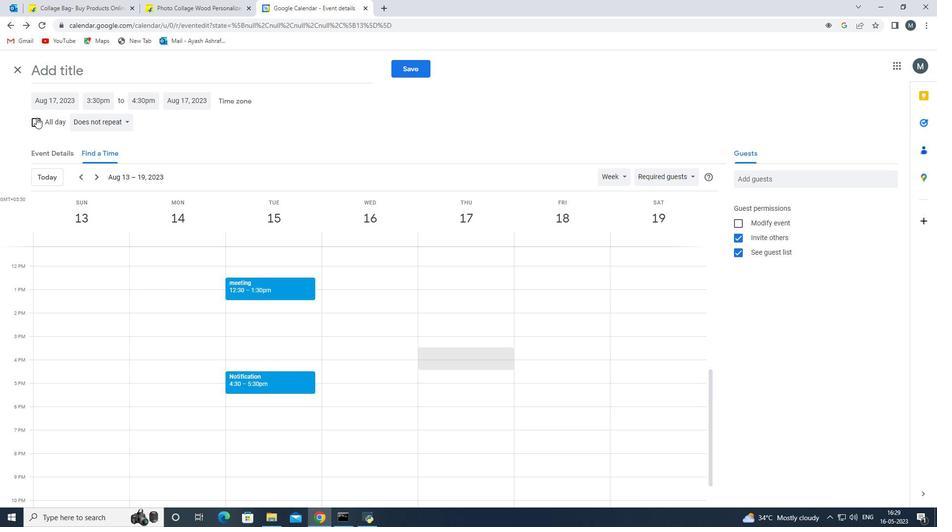 
Action: Mouse moved to (61, 179)
Screenshot: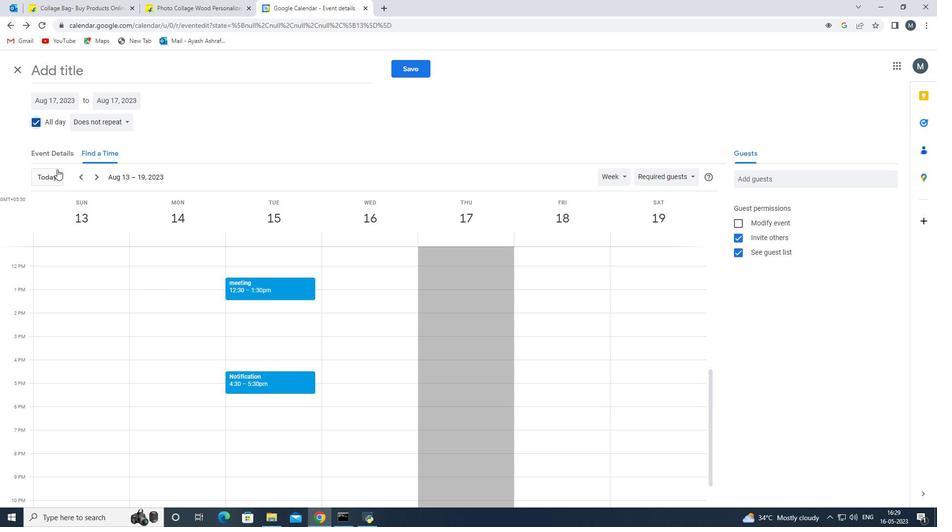 
Action: Mouse scrolled (61, 179) with delta (0, 0)
Screenshot: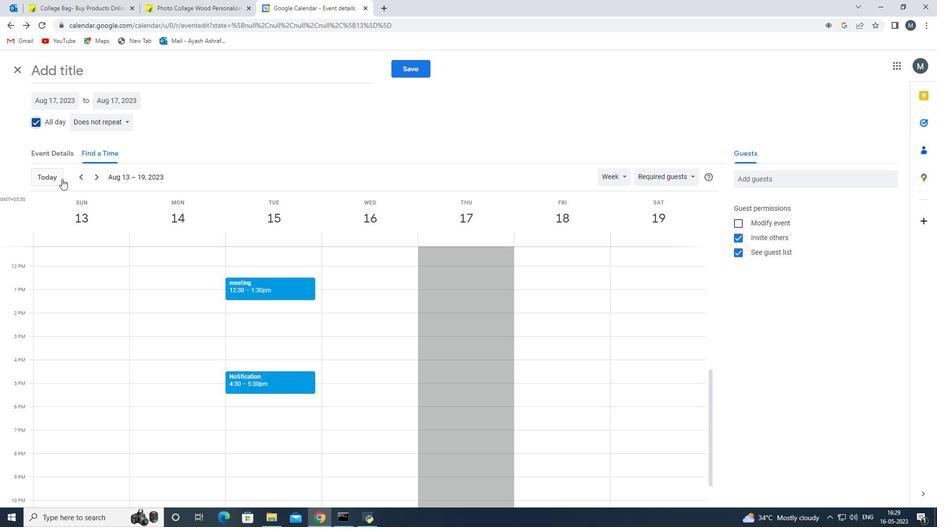 
Action: Mouse scrolled (61, 179) with delta (0, 0)
Screenshot: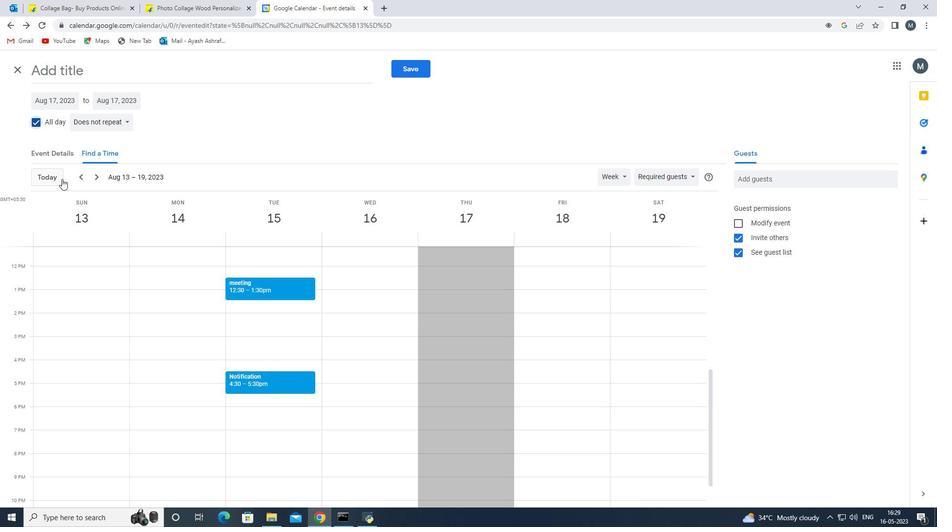 
Action: Mouse scrolled (61, 179) with delta (0, 0)
Screenshot: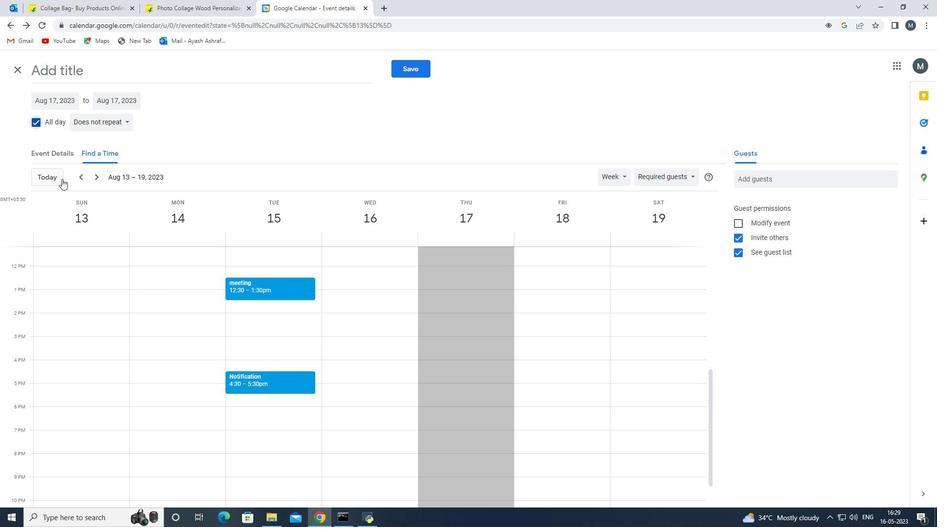 
Action: Mouse moved to (18, 71)
Screenshot: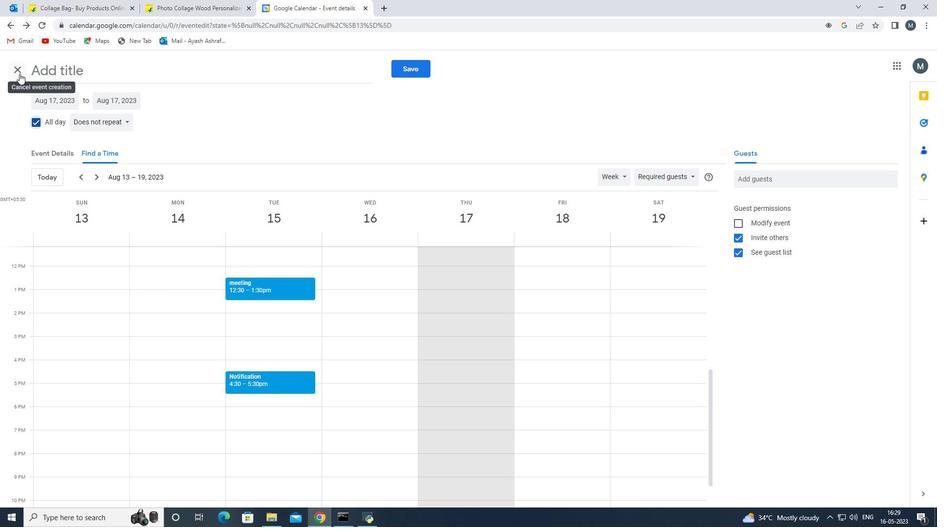 
Action: Mouse pressed left at (18, 71)
Screenshot: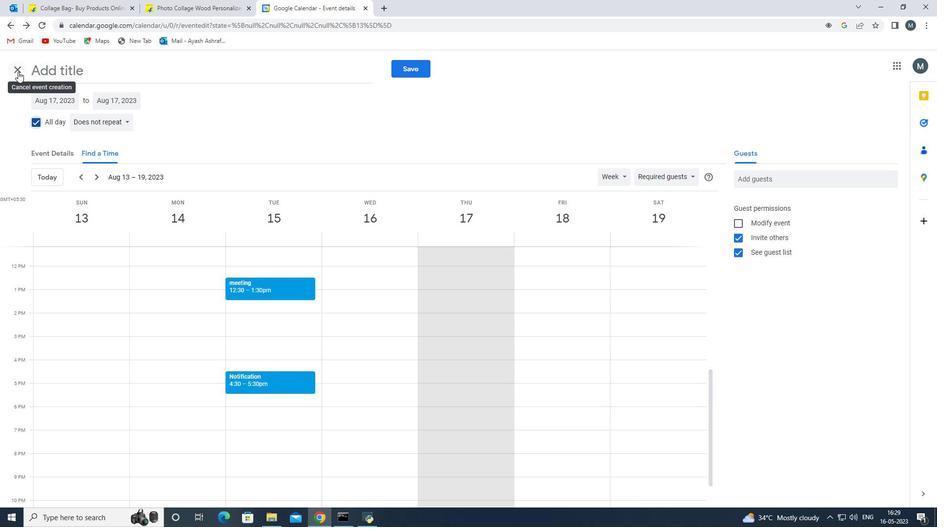 
Action: Mouse moved to (486, 300)
Screenshot: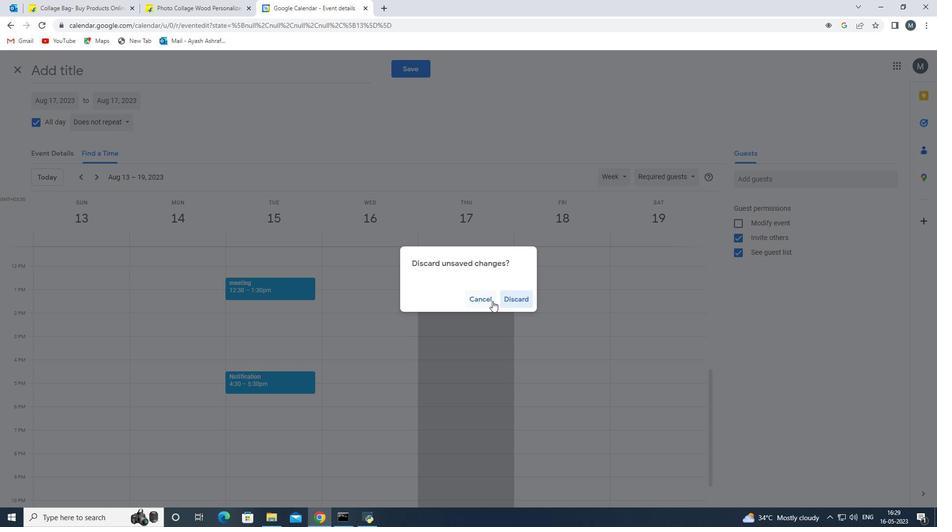 
Action: Mouse pressed left at (486, 300)
Screenshot: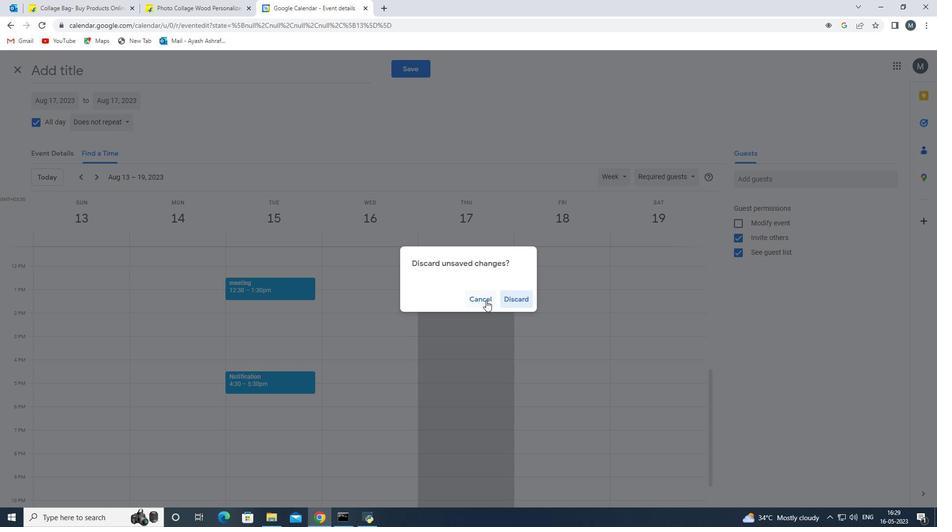
Action: Mouse moved to (408, 67)
Screenshot: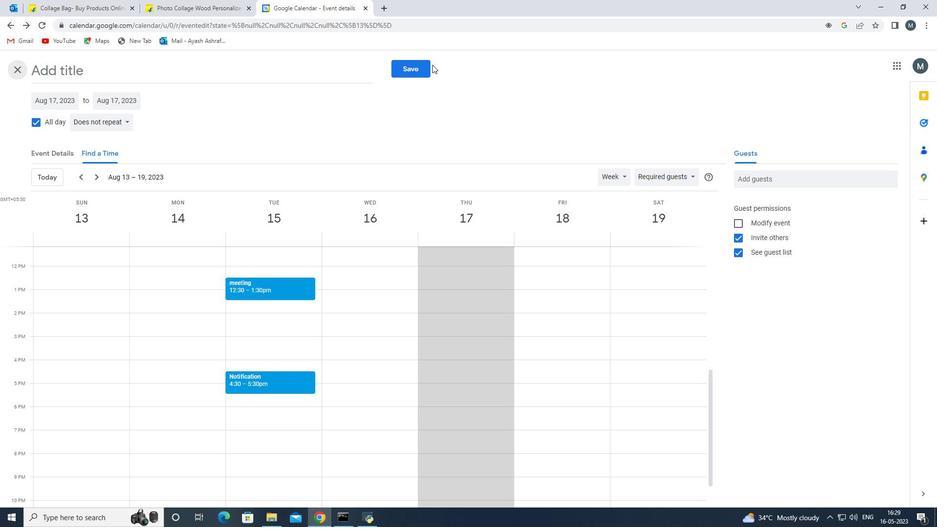 
Action: Mouse pressed left at (408, 67)
Screenshot: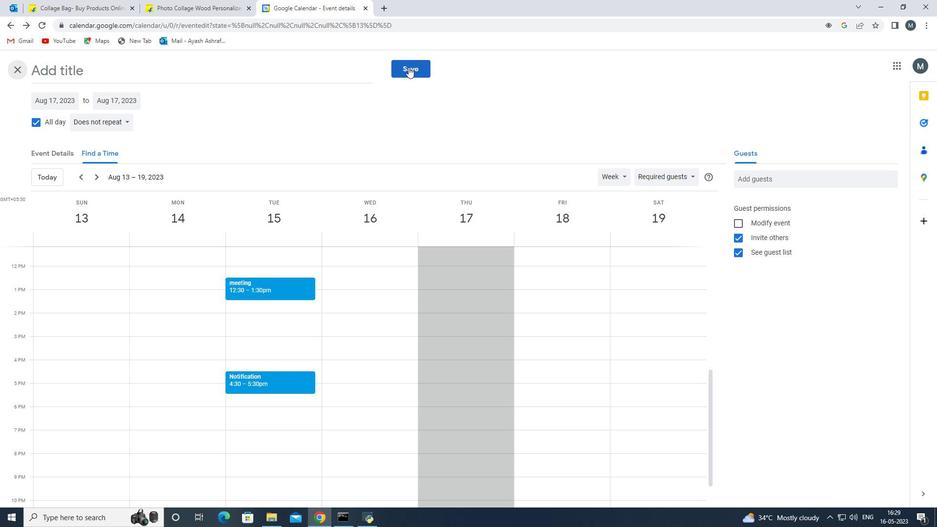 
Action: Mouse moved to (251, 236)
Screenshot: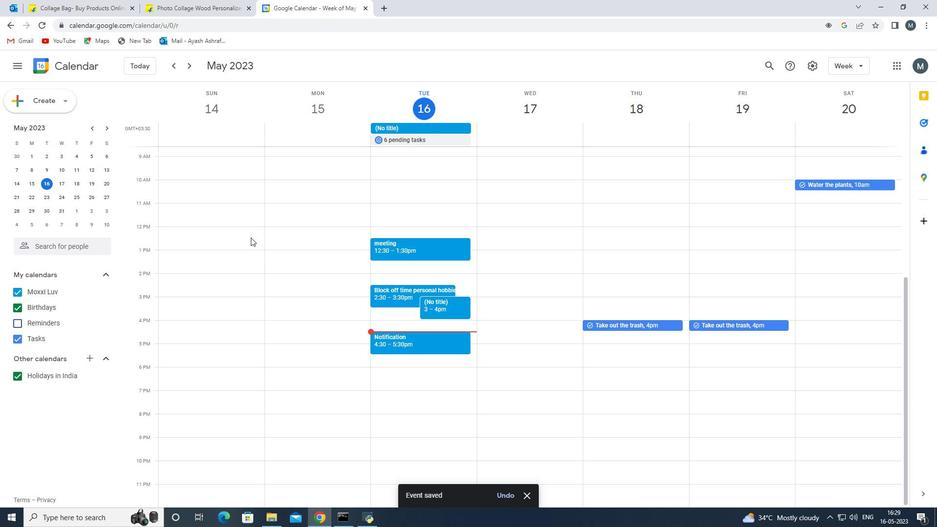 
Action: Mouse scrolled (251, 236) with delta (0, 0)
Screenshot: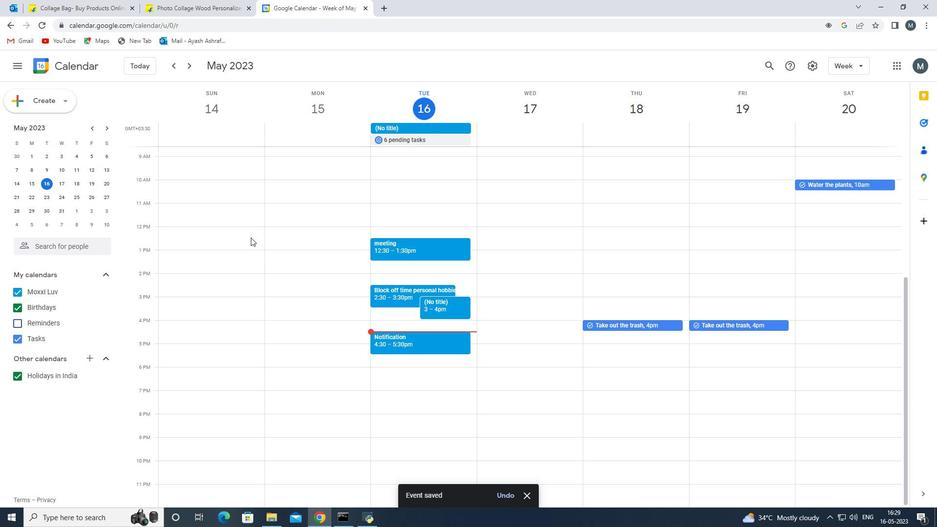
Action: Mouse moved to (252, 236)
Screenshot: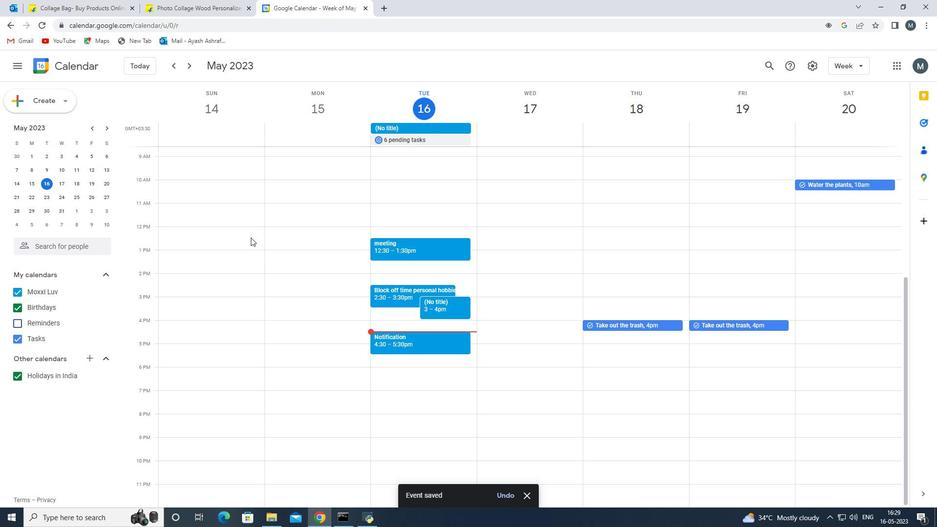 
Action: Mouse scrolled (252, 236) with delta (0, 0)
Screenshot: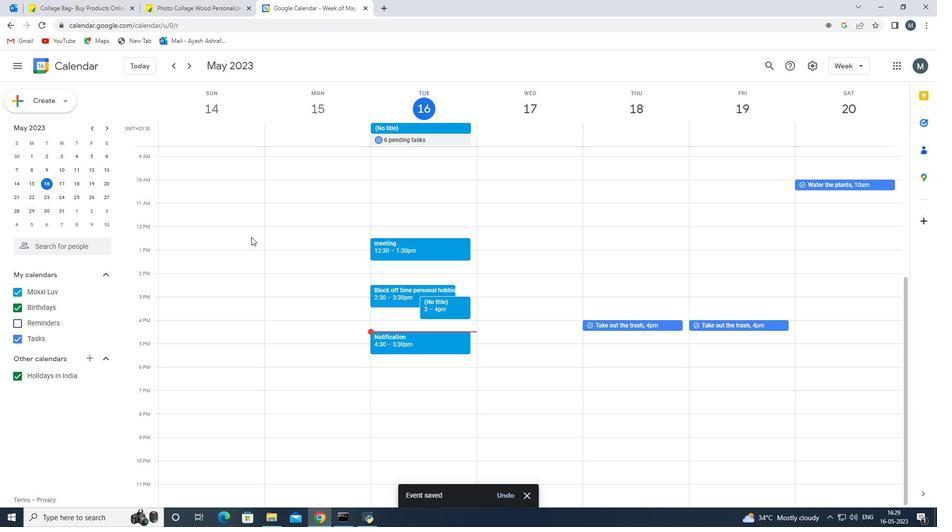 
Action: Mouse scrolled (252, 236) with delta (0, 0)
Screenshot: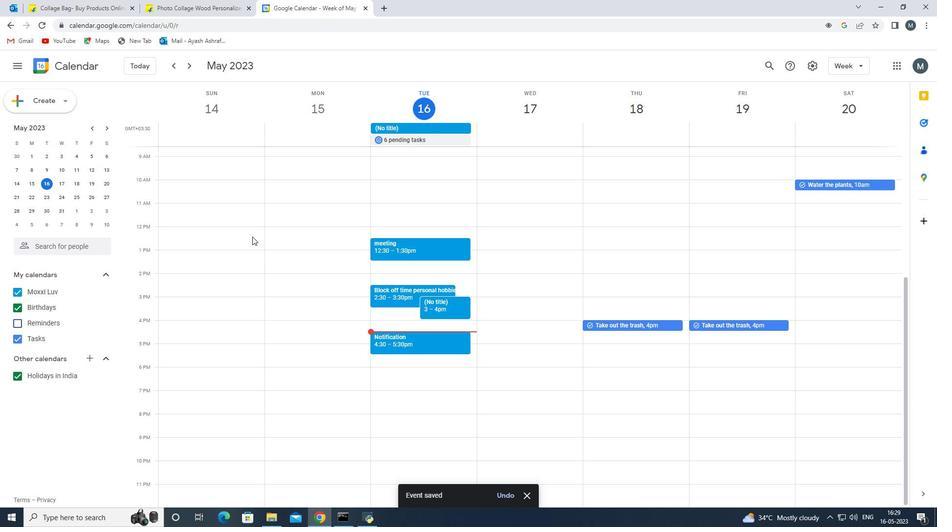 
Action: Mouse moved to (250, 240)
Screenshot: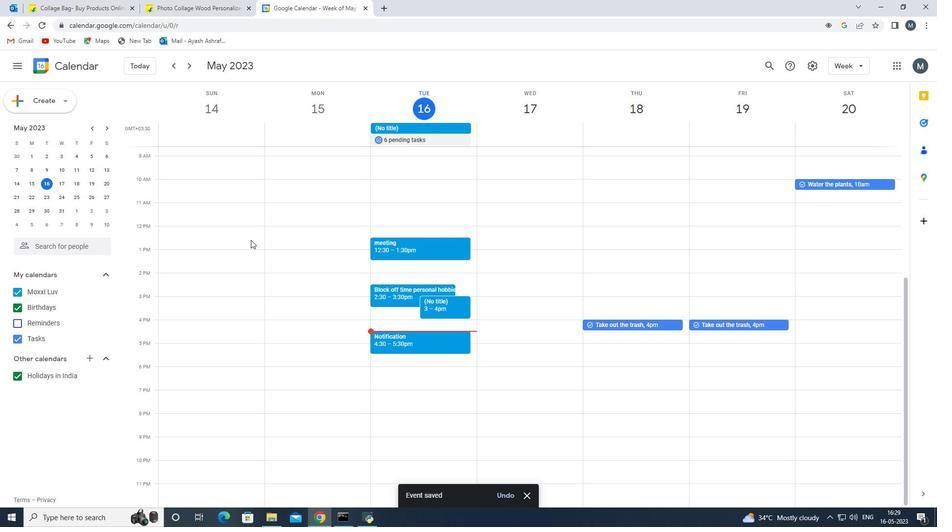 
